 Task: Search one way flight ticket for 4 adults, 2 children, 2 infants in seat and 1 infant on lap in premium economy from Pullman/moscow, Idaho: Pullman-moscow Regional Airport to Gillette: Gillette Campbell County Airport on 5-1-2023. Choice of flights is JetBlue. Number of bags: 1 carry on bag. Price is upto 89000. Outbound departure time preference is 4:45.
Action: Mouse moved to (213, 355)
Screenshot: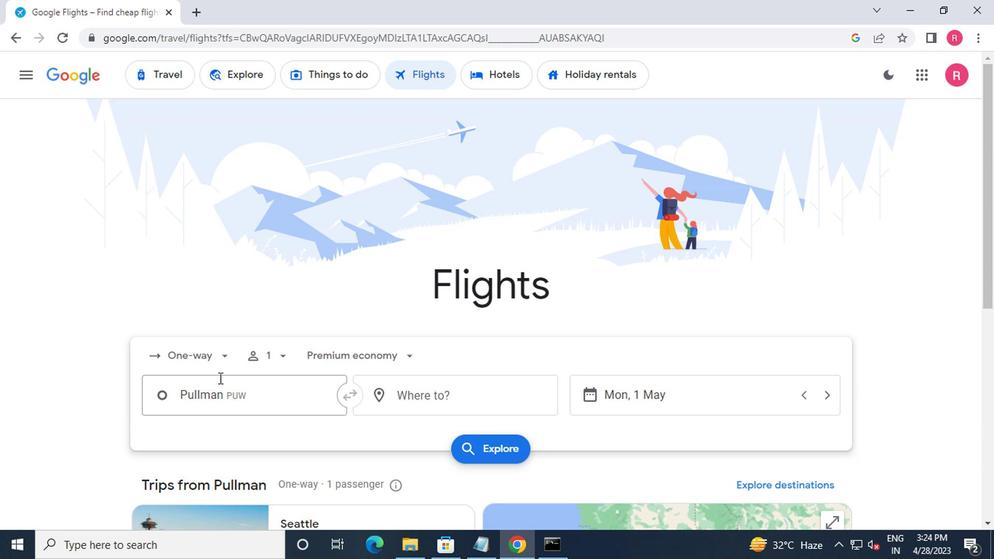 
Action: Mouse pressed left at (213, 355)
Screenshot: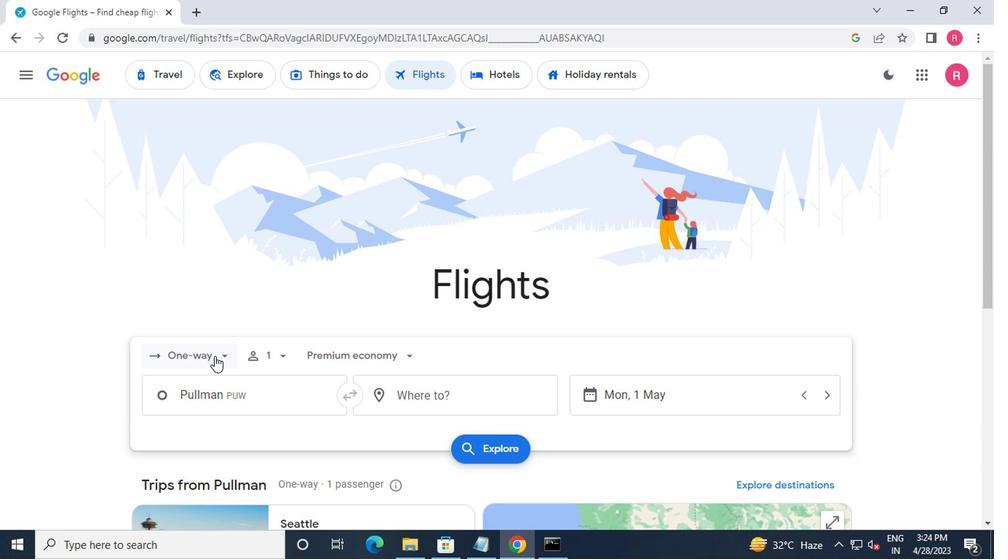 
Action: Mouse moved to (205, 418)
Screenshot: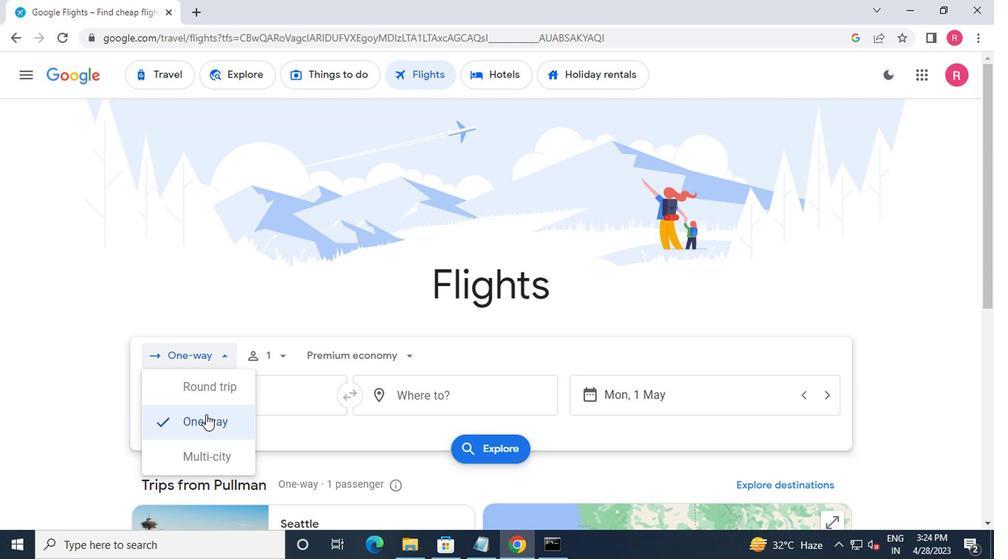 
Action: Mouse pressed left at (205, 418)
Screenshot: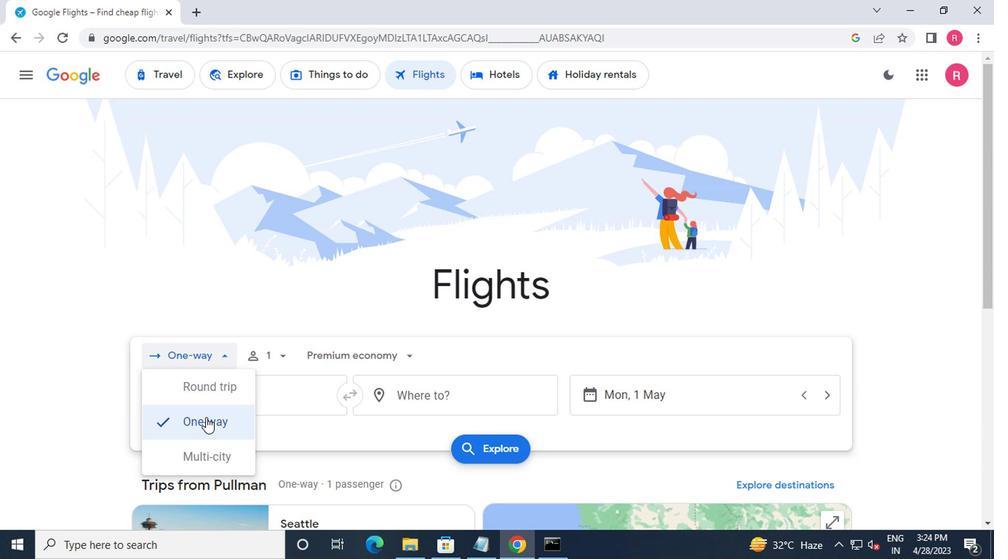 
Action: Mouse moved to (281, 358)
Screenshot: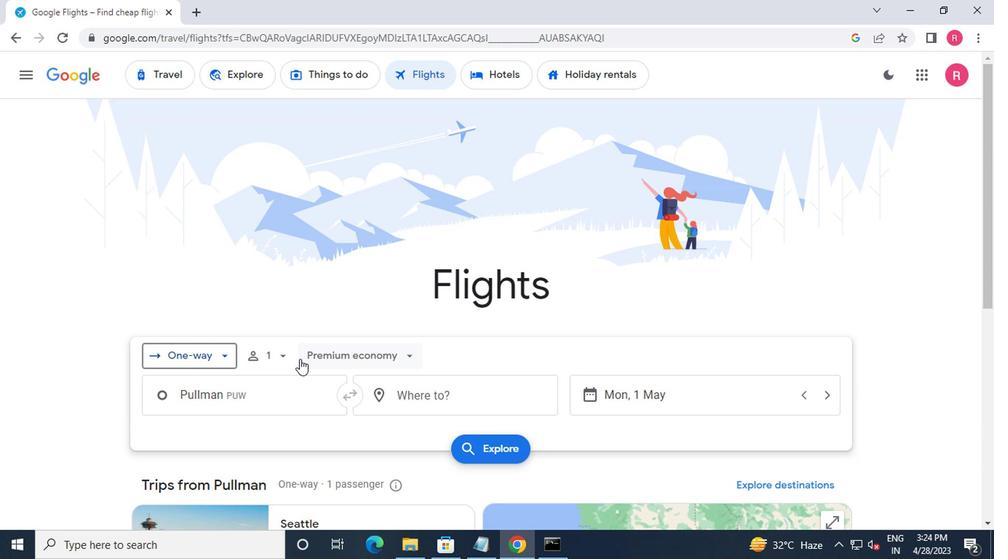 
Action: Mouse pressed left at (281, 358)
Screenshot: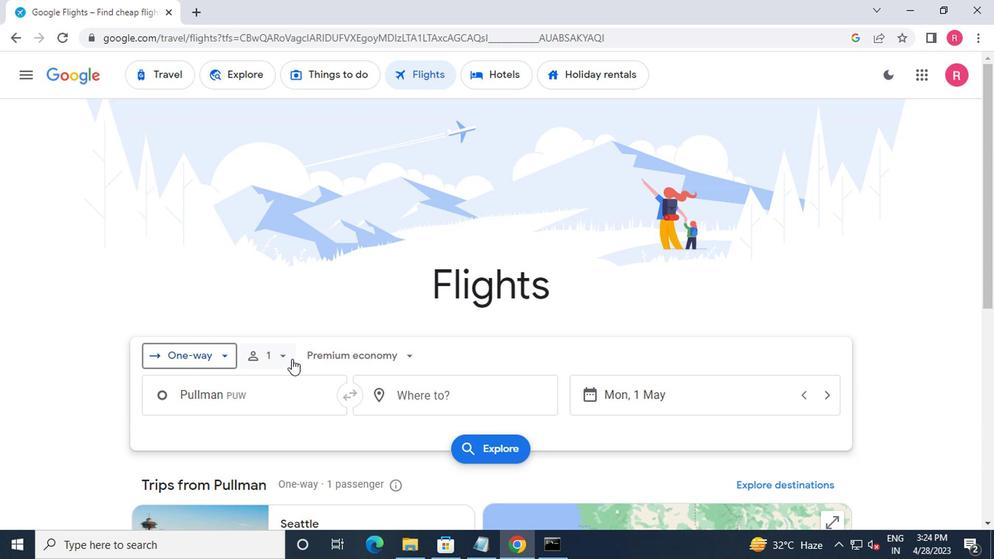 
Action: Mouse moved to (390, 433)
Screenshot: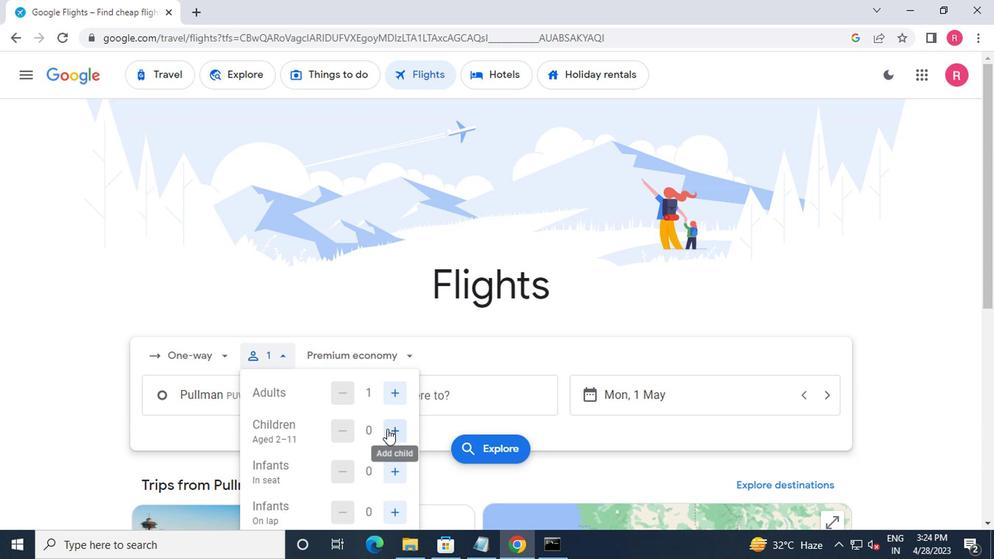 
Action: Mouse pressed left at (390, 433)
Screenshot: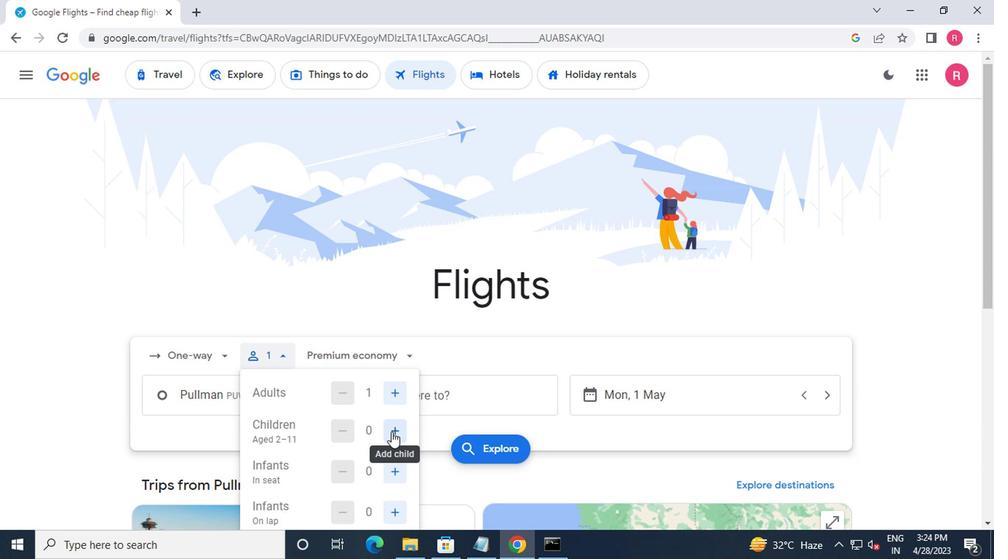 
Action: Mouse pressed left at (390, 433)
Screenshot: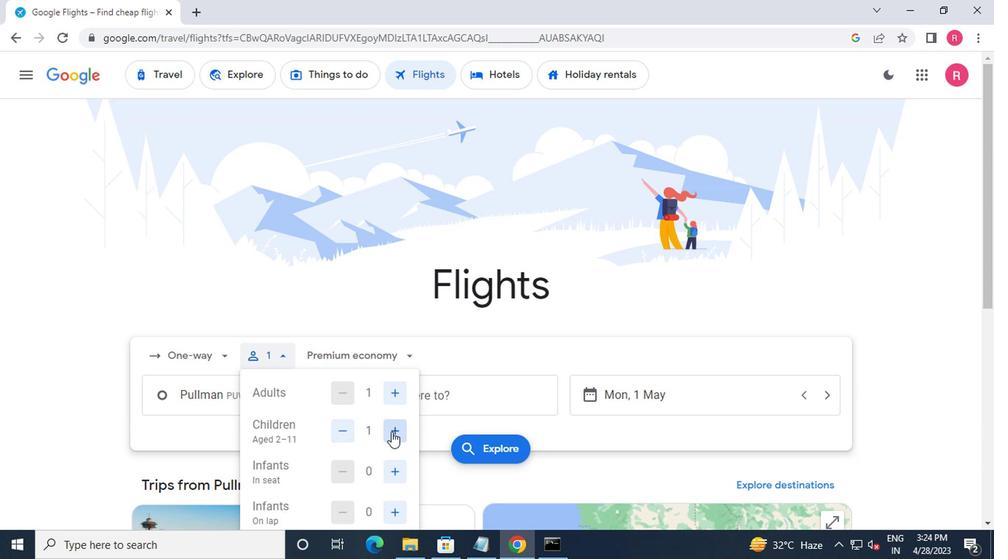 
Action: Mouse pressed left at (390, 433)
Screenshot: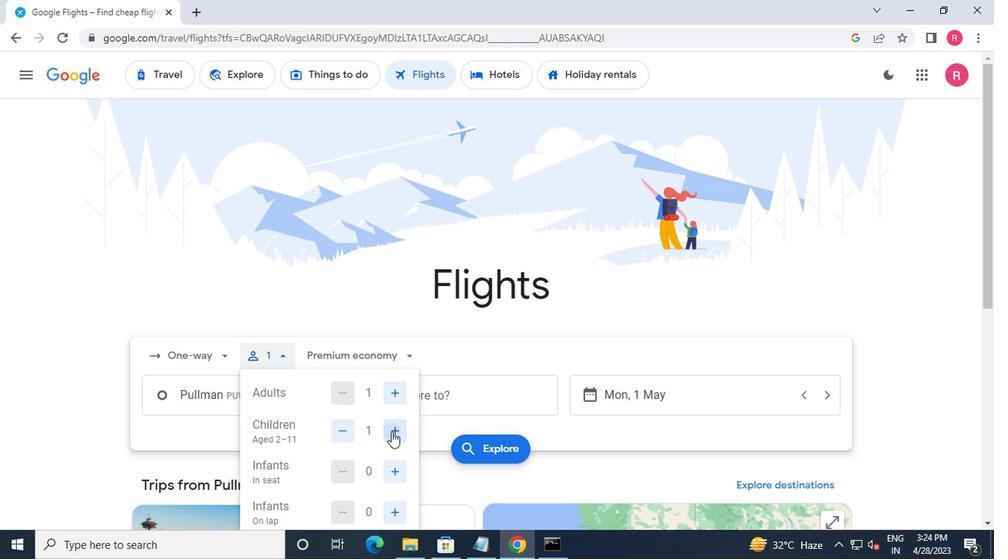
Action: Mouse pressed left at (390, 433)
Screenshot: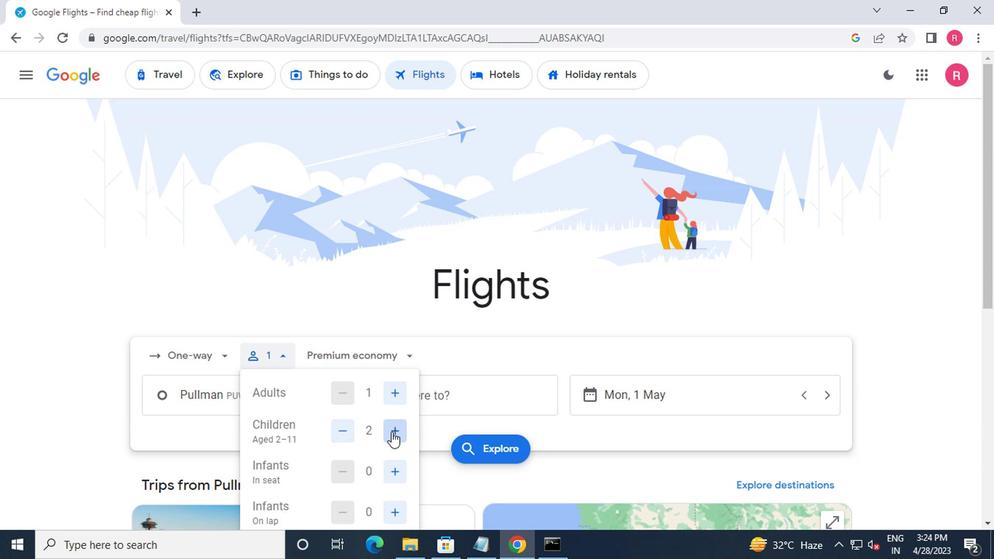 
Action: Mouse pressed left at (390, 433)
Screenshot: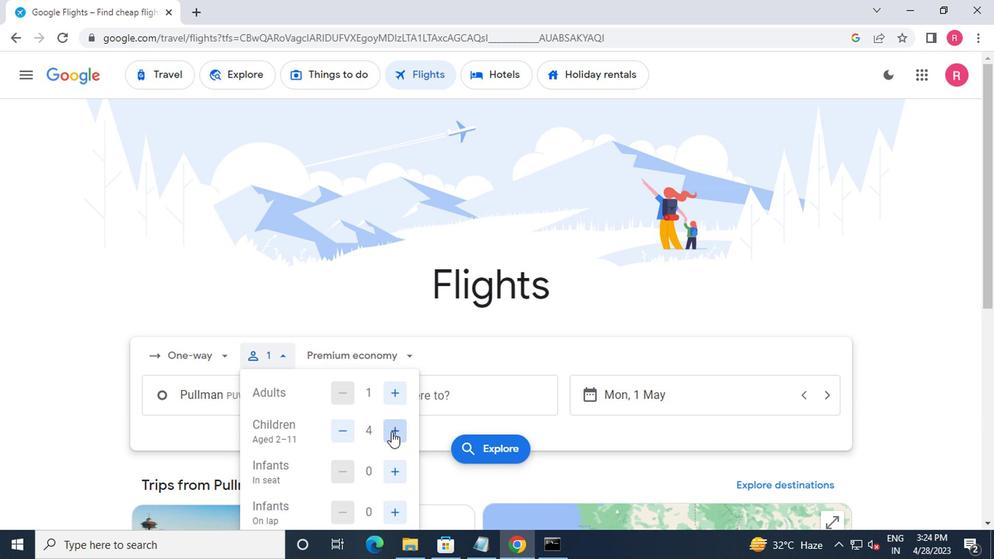 
Action: Mouse pressed left at (390, 433)
Screenshot: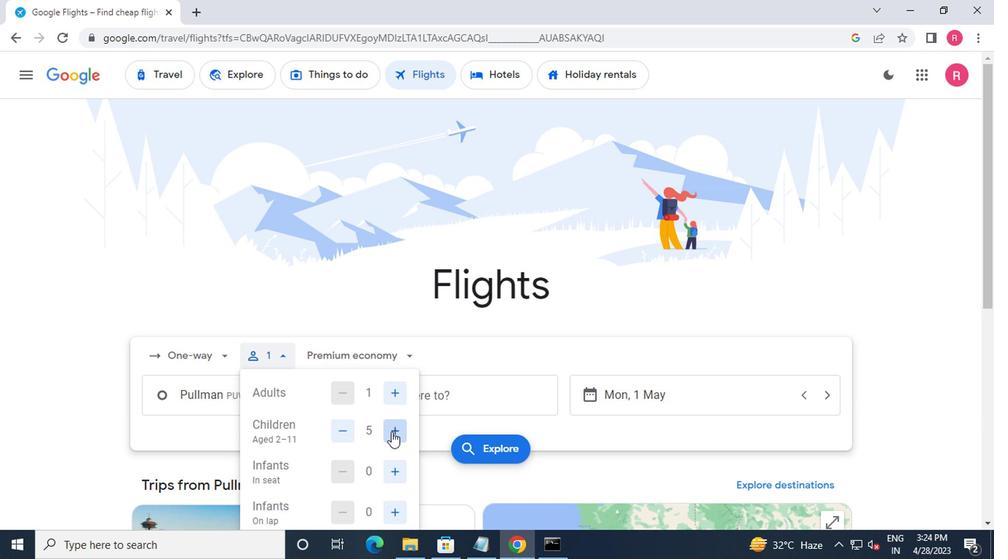 
Action: Mouse moved to (394, 471)
Screenshot: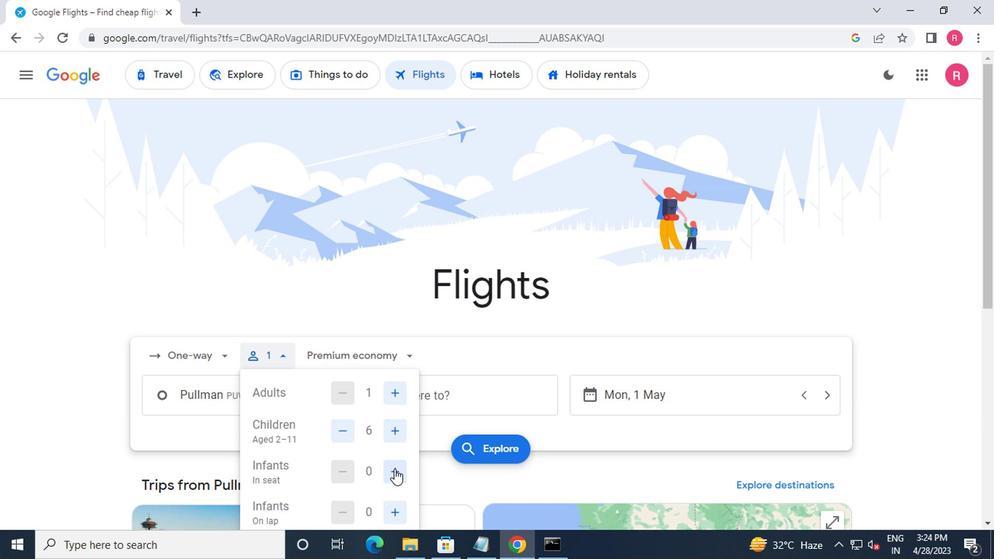 
Action: Mouse pressed left at (394, 471)
Screenshot: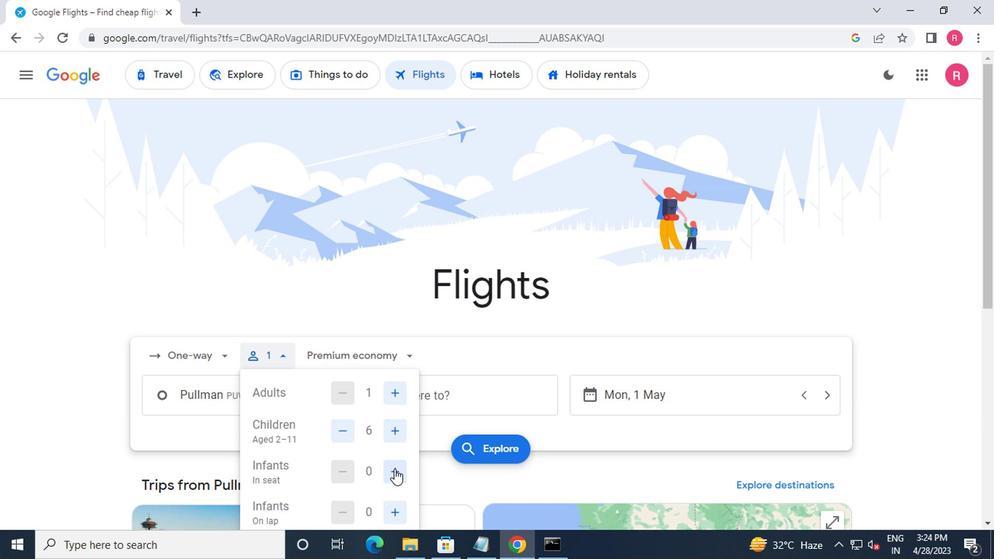 
Action: Mouse moved to (386, 514)
Screenshot: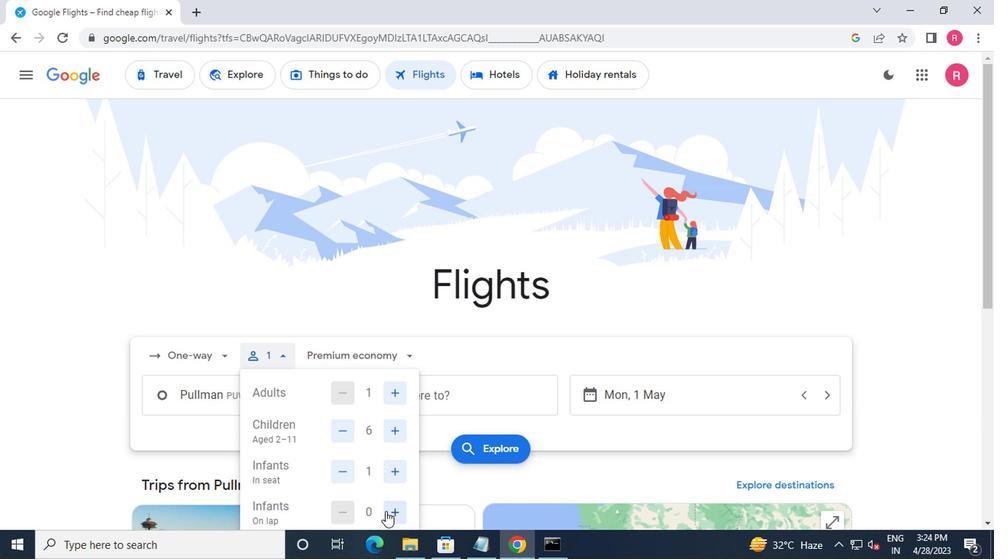 
Action: Mouse pressed left at (386, 514)
Screenshot: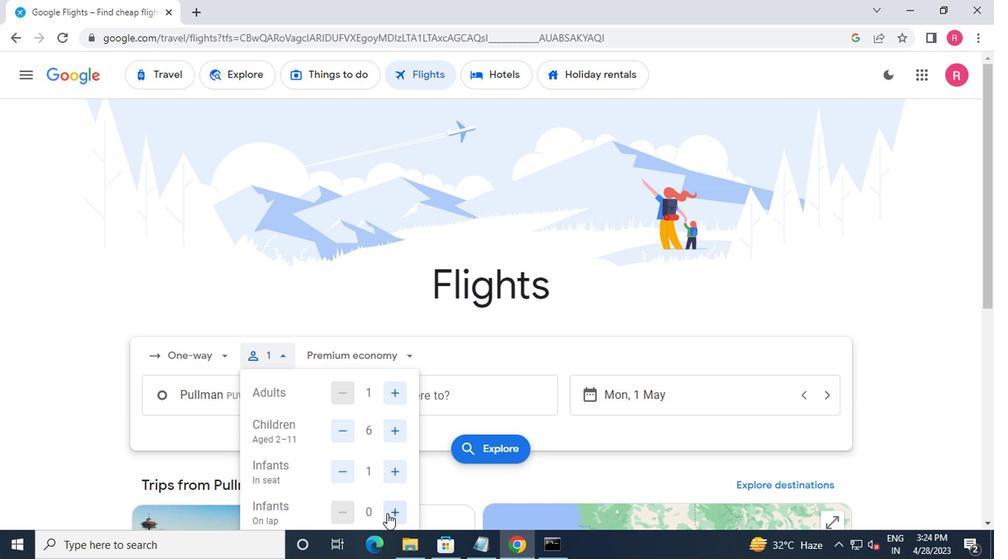 
Action: Mouse moved to (355, 361)
Screenshot: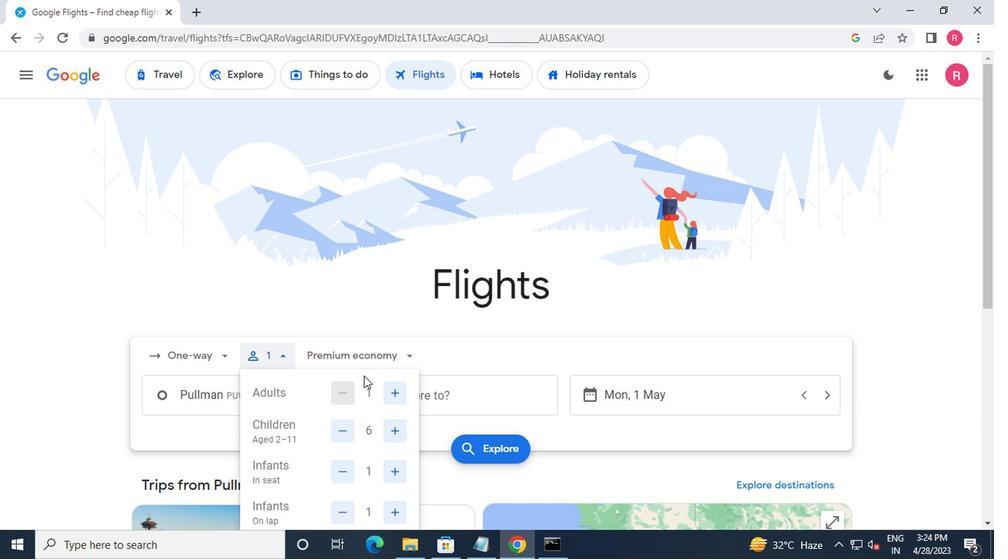 
Action: Mouse pressed left at (355, 361)
Screenshot: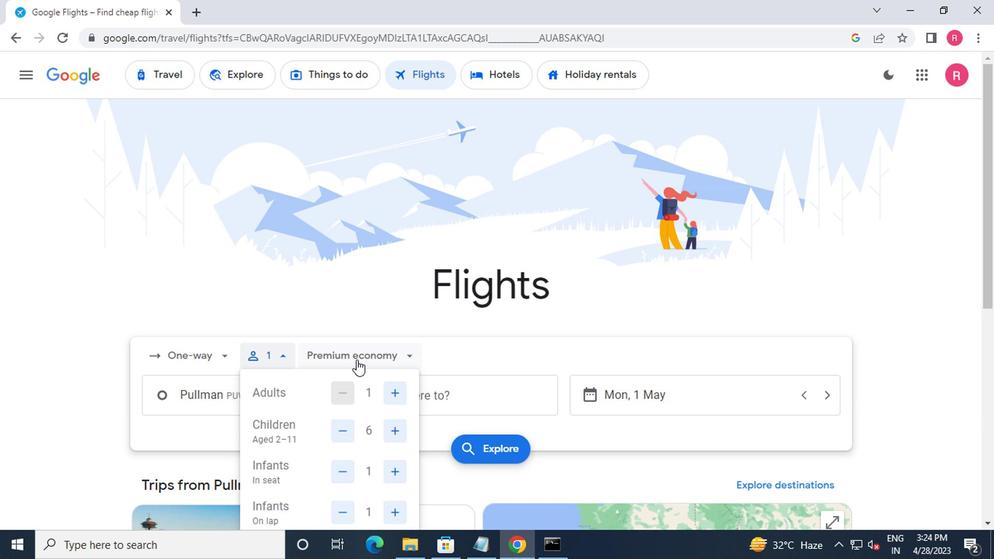 
Action: Mouse moved to (384, 458)
Screenshot: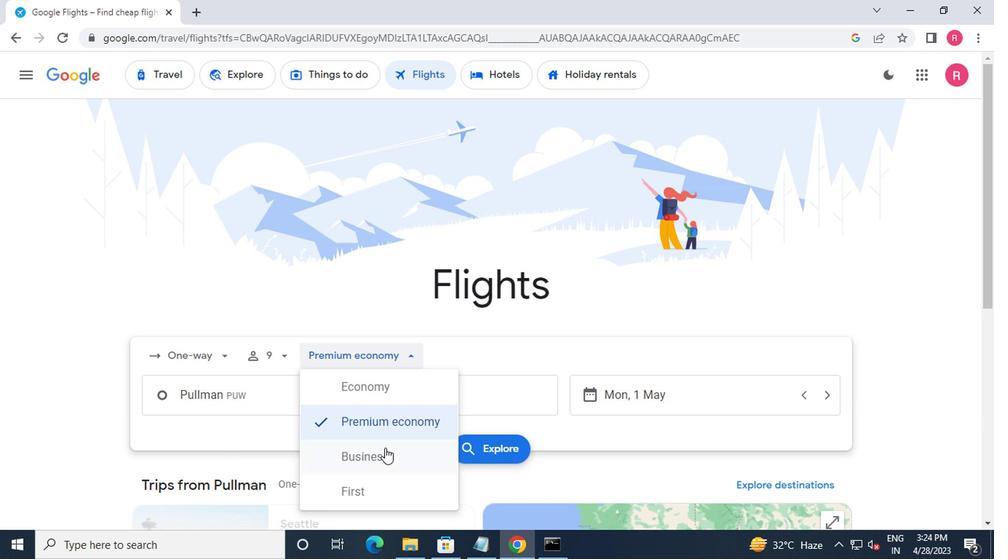 
Action: Mouse pressed left at (384, 458)
Screenshot: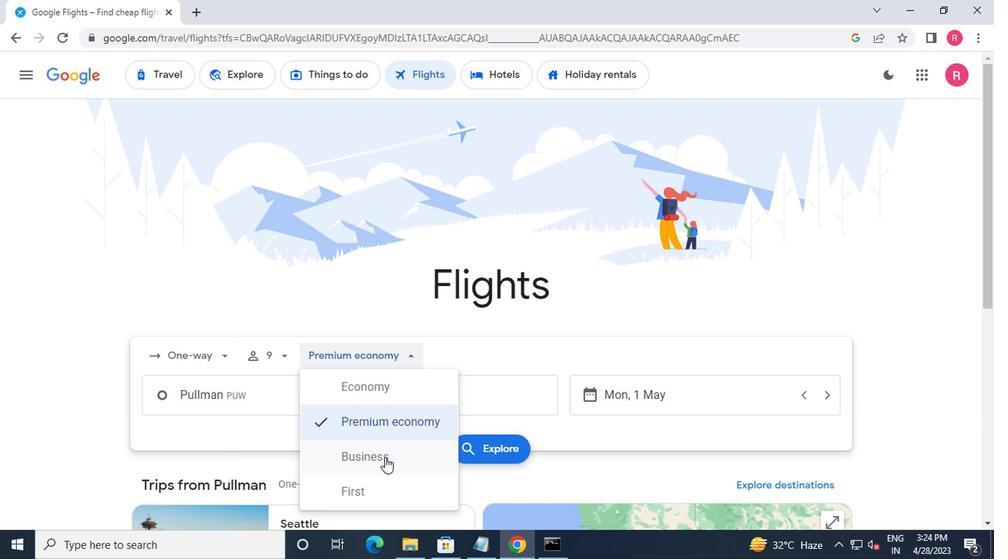 
Action: Mouse moved to (294, 403)
Screenshot: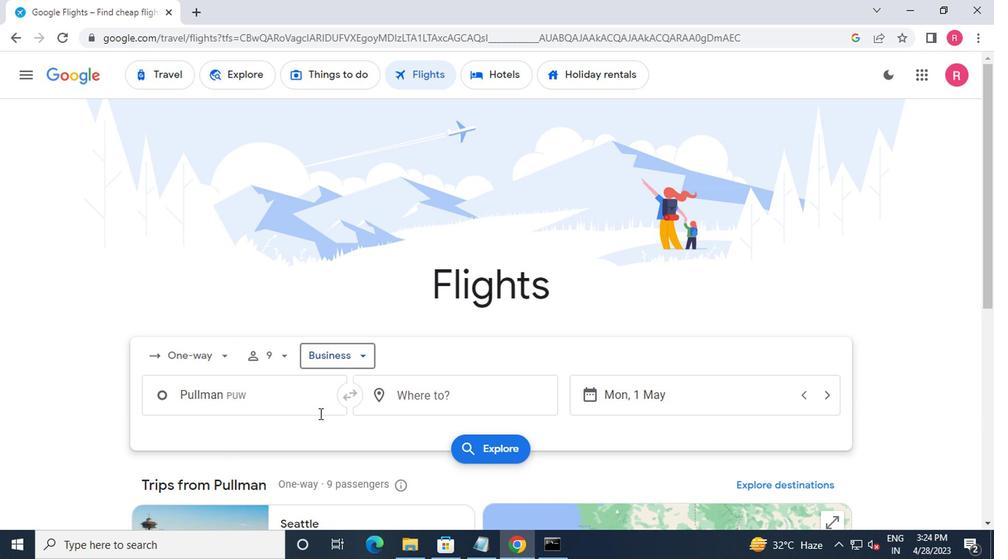 
Action: Mouse pressed left at (294, 403)
Screenshot: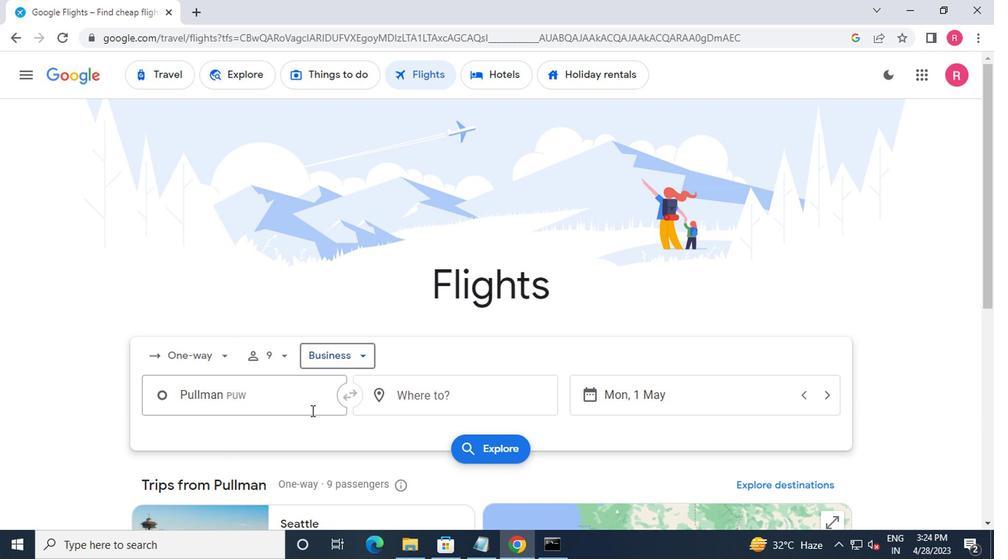 
Action: Key pressed <Key.shift_r>King<Key.space>c<Key.backspace><Key.shift><Key.shift><Key.shift><Key.shift><Key.shift><Key.shift><Key.shift><Key.shift><Key.shift><Key.shift><Key.shift><Key.shift><Key.shift><Key.shift><Key.shift><Key.shift><Key.shift><Key.shift>COUNTRY<Key.backspace>
Screenshot: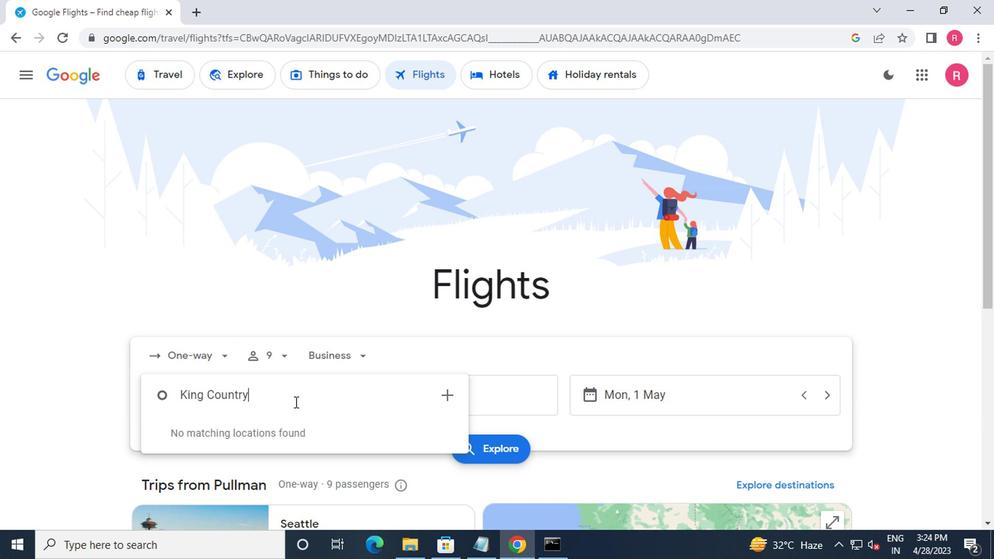 
Action: Mouse moved to (223, 428)
Screenshot: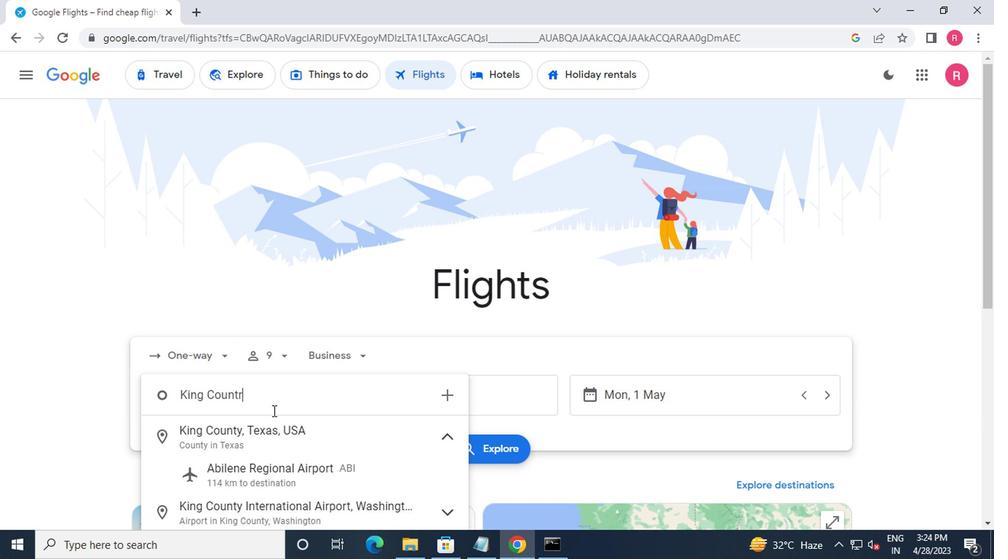 
Action: Mouse pressed left at (223, 428)
Screenshot: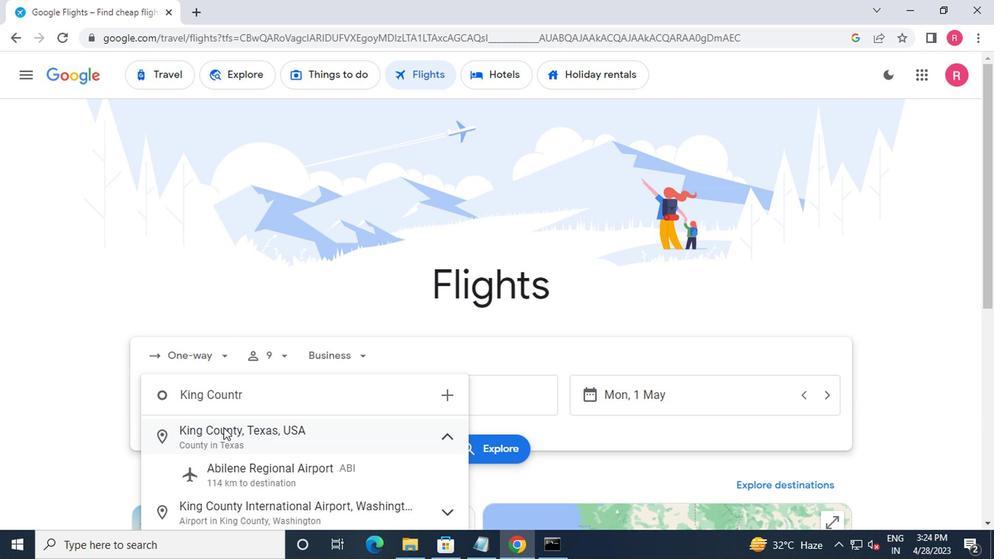 
Action: Mouse moved to (394, 400)
Screenshot: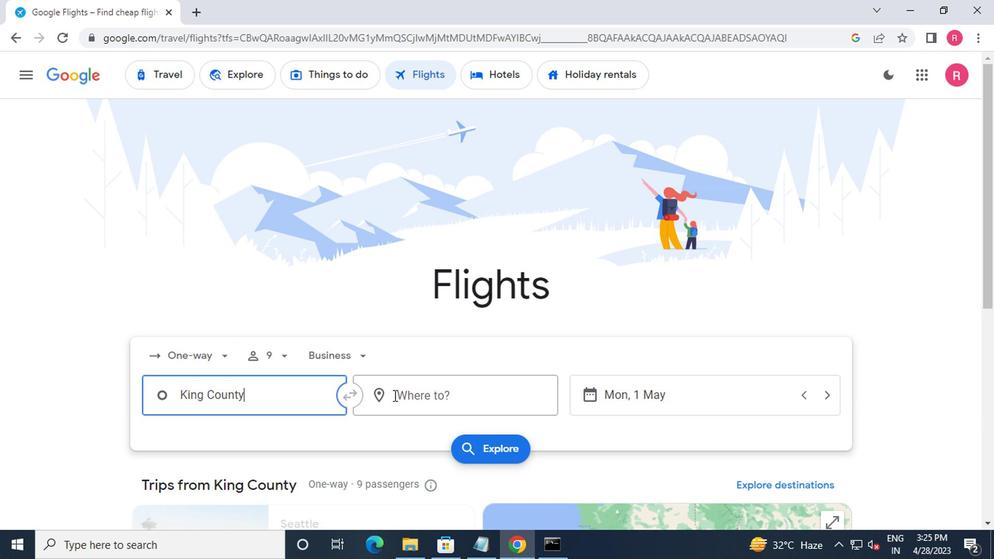 
Action: Mouse pressed left at (394, 400)
Screenshot: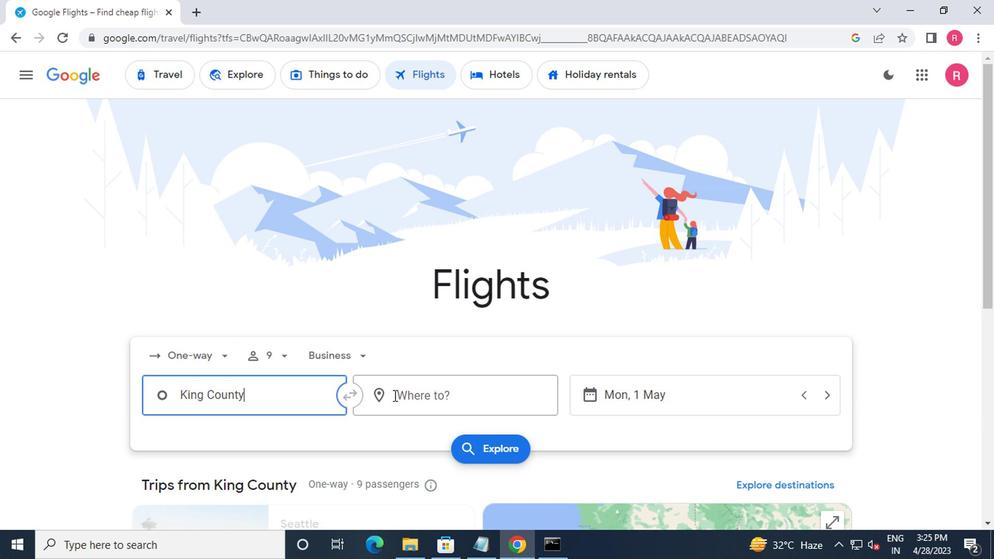 
Action: Mouse moved to (451, 475)
Screenshot: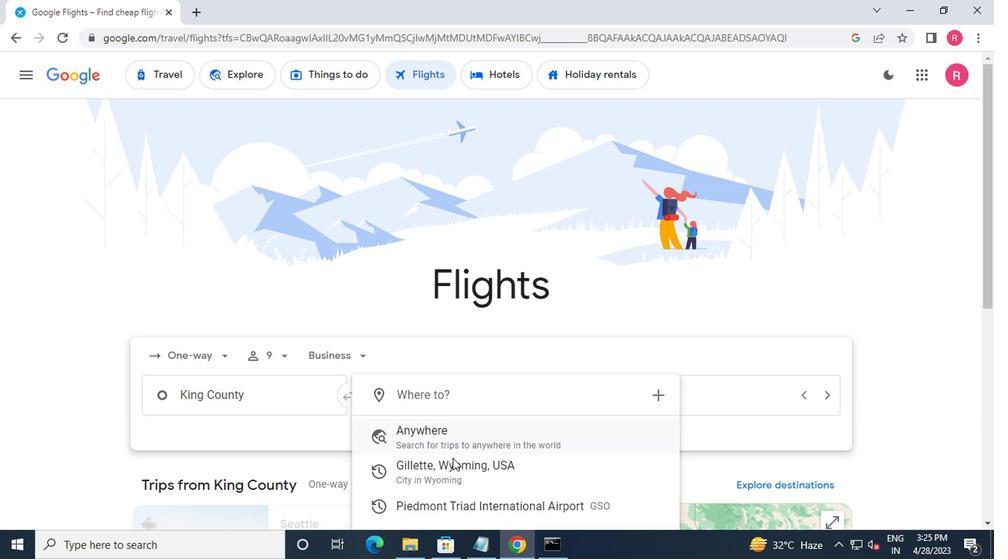 
Action: Mouse scrolled (451, 474) with delta (0, -1)
Screenshot: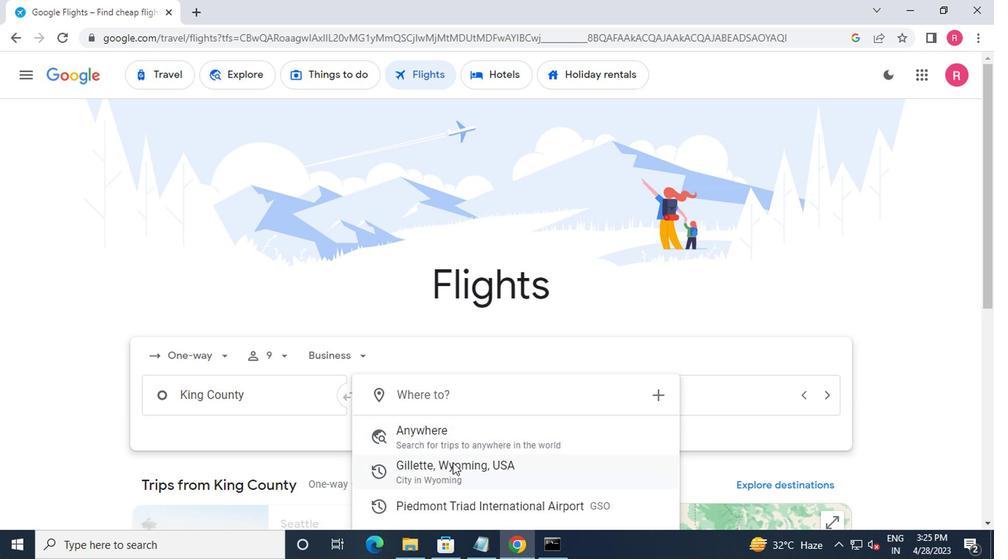 
Action: Mouse moved to (442, 467)
Screenshot: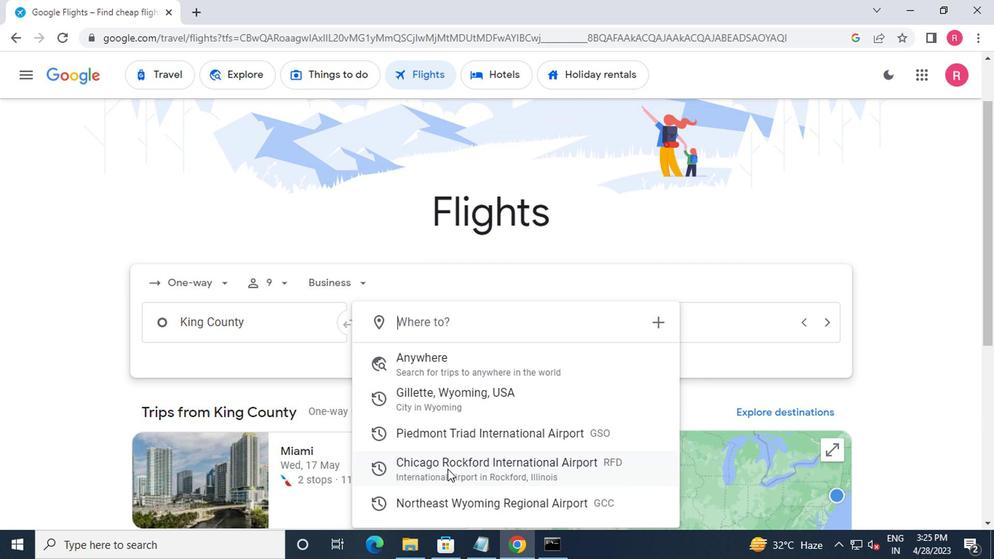 
Action: Mouse pressed left at (442, 467)
Screenshot: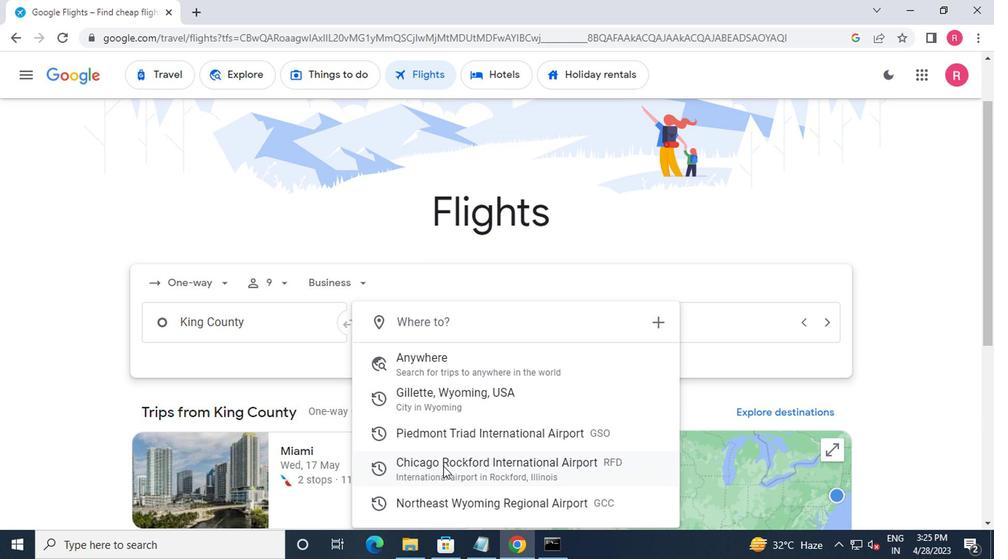 
Action: Mouse moved to (695, 338)
Screenshot: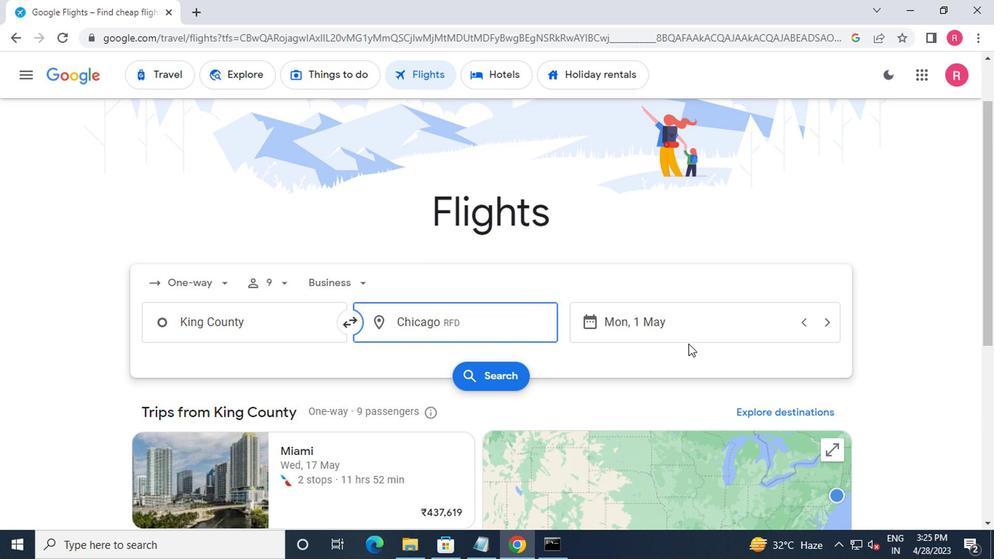 
Action: Mouse pressed left at (695, 338)
Screenshot: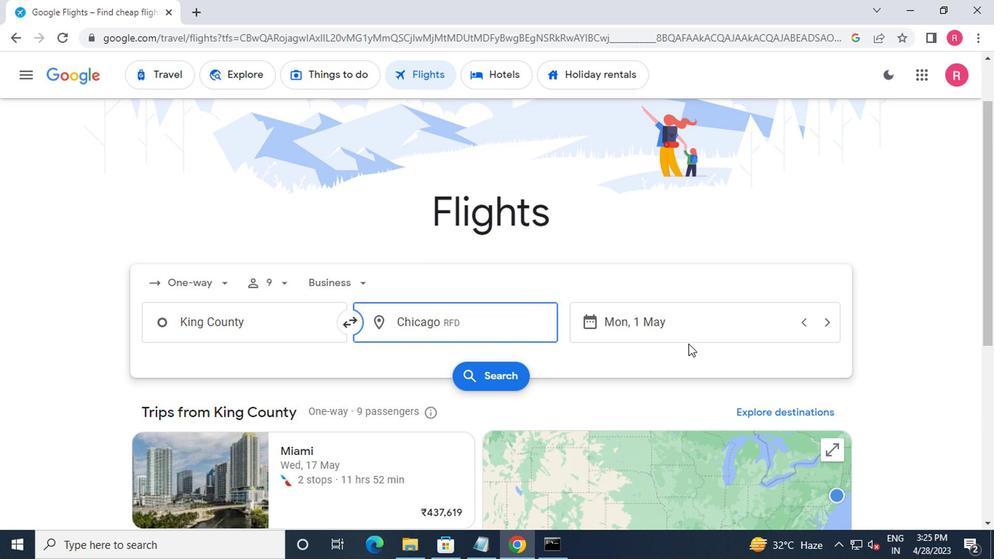 
Action: Mouse moved to (641, 272)
Screenshot: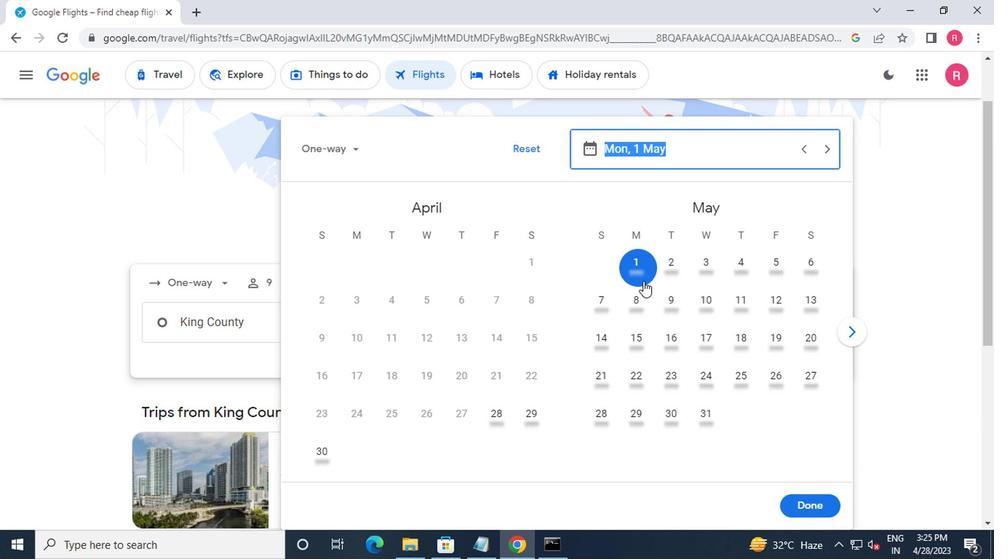 
Action: Mouse pressed left at (641, 272)
Screenshot: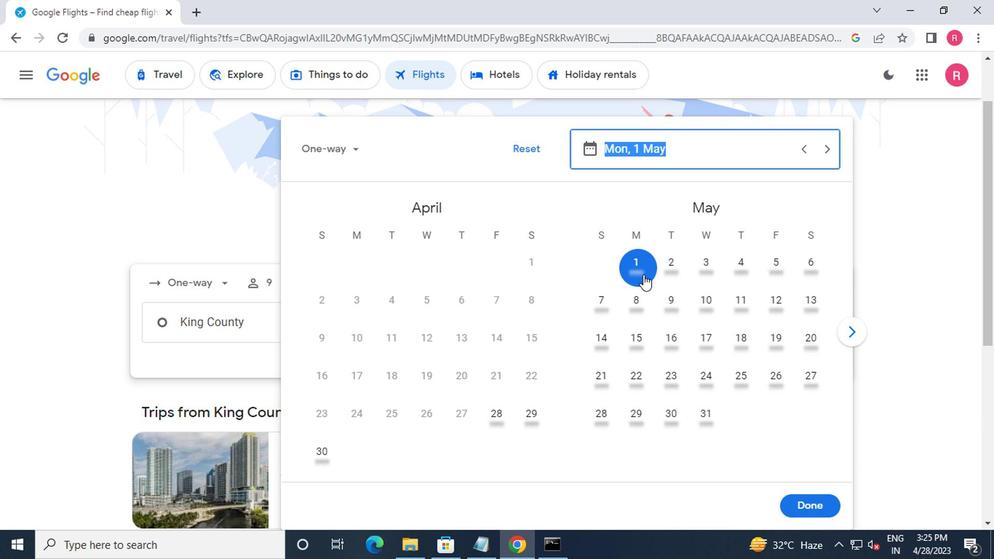 
Action: Mouse moved to (792, 502)
Screenshot: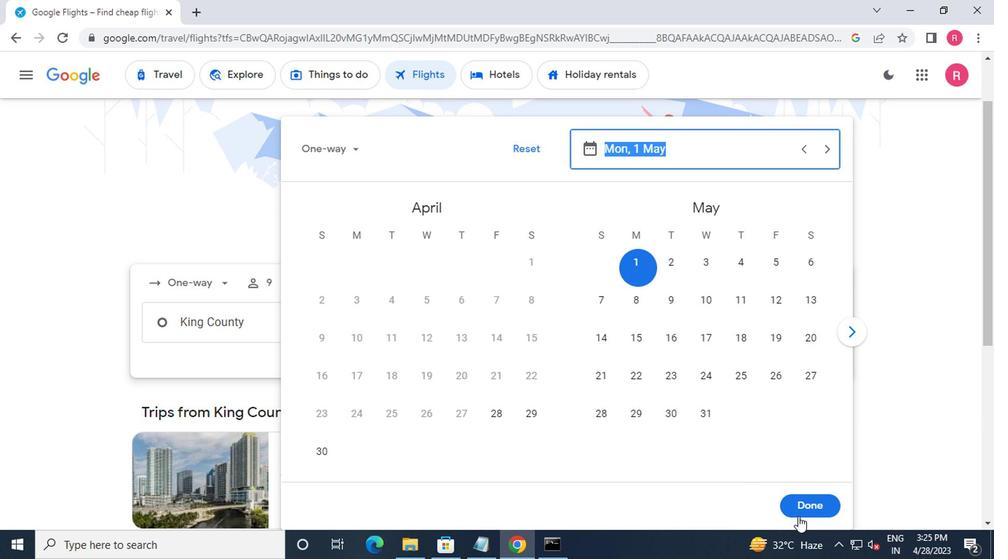 
Action: Mouse pressed left at (792, 502)
Screenshot: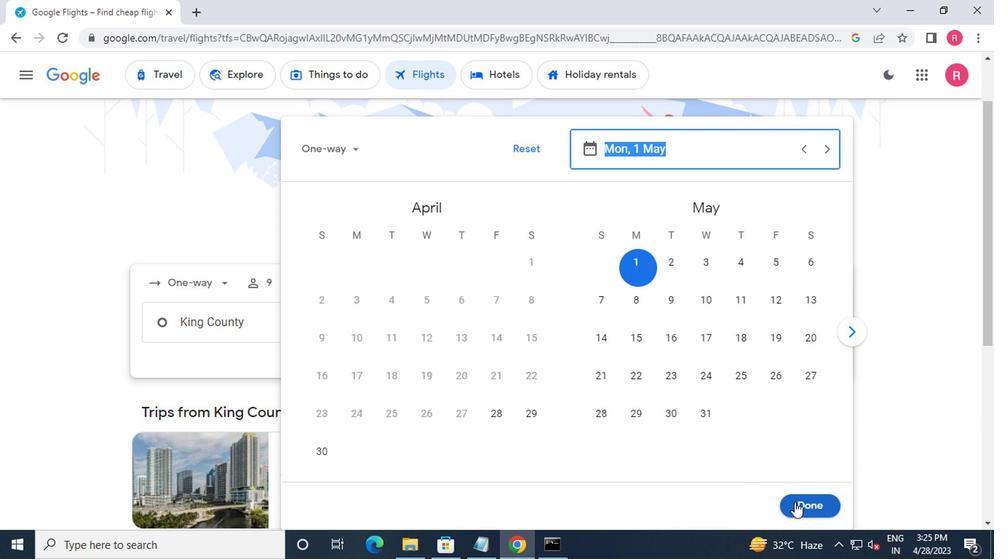 
Action: Mouse moved to (483, 384)
Screenshot: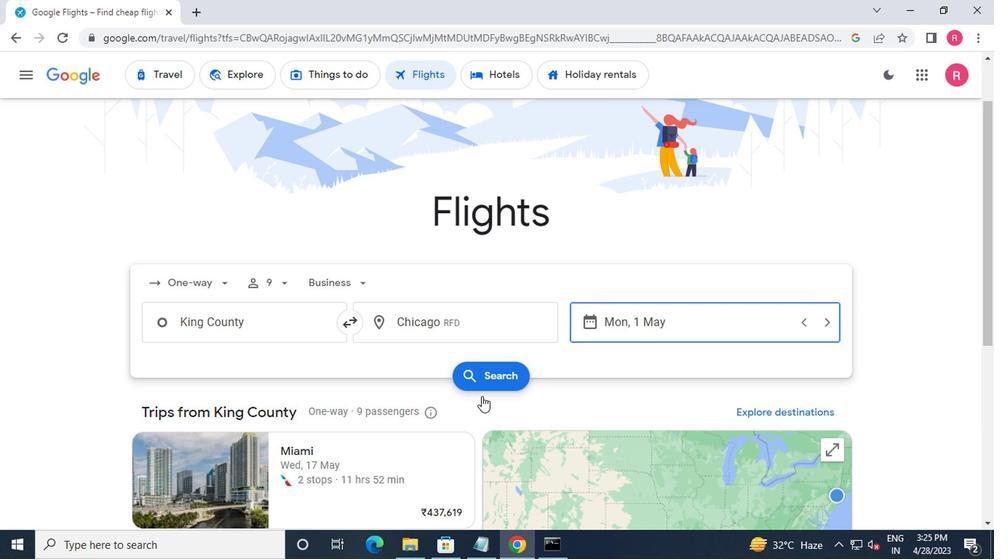 
Action: Mouse pressed left at (483, 384)
Screenshot: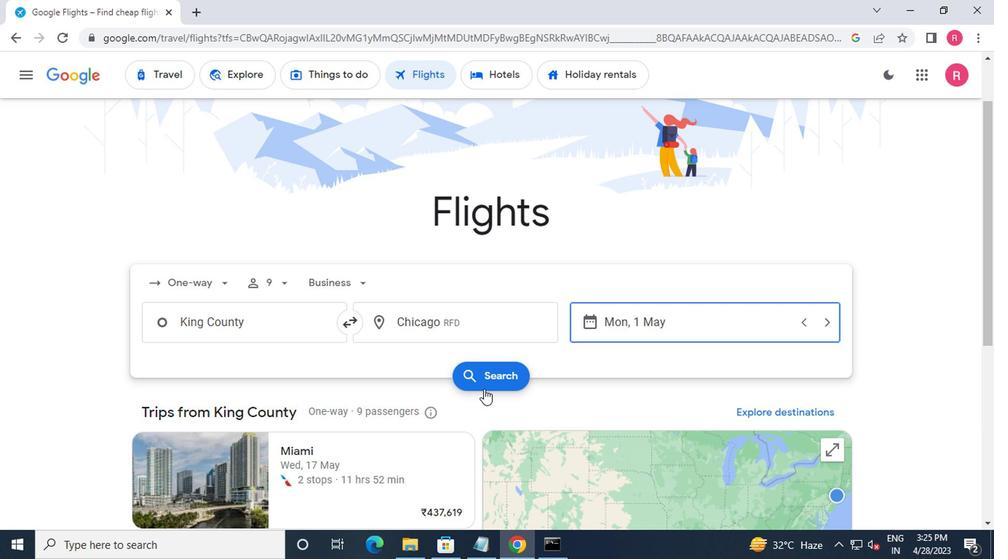 
Action: Mouse moved to (163, 219)
Screenshot: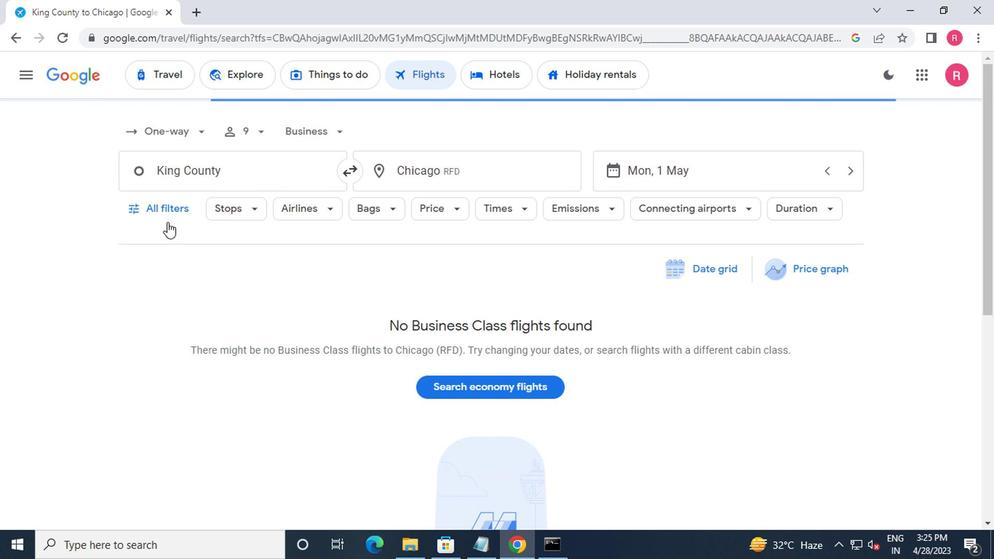 
Action: Mouse pressed left at (163, 219)
Screenshot: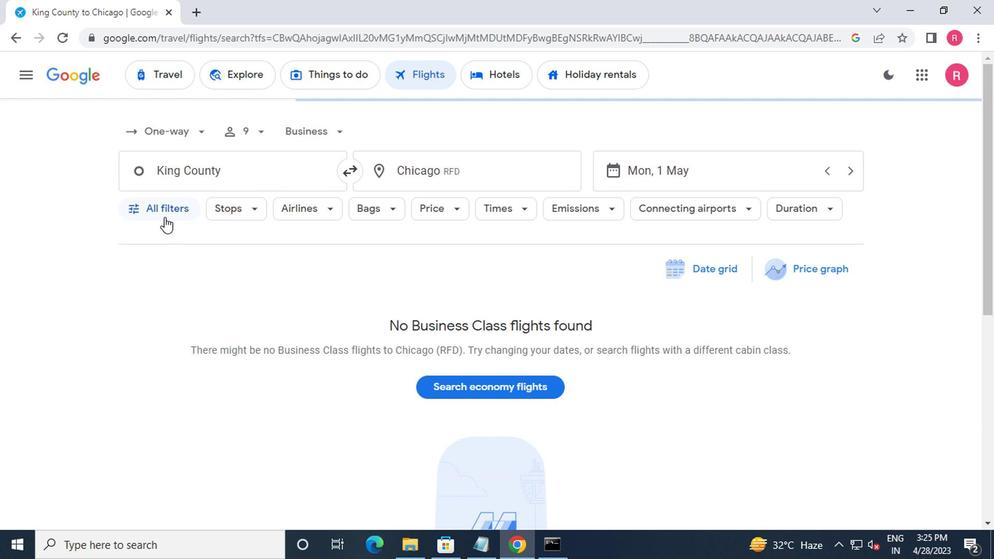
Action: Mouse moved to (208, 340)
Screenshot: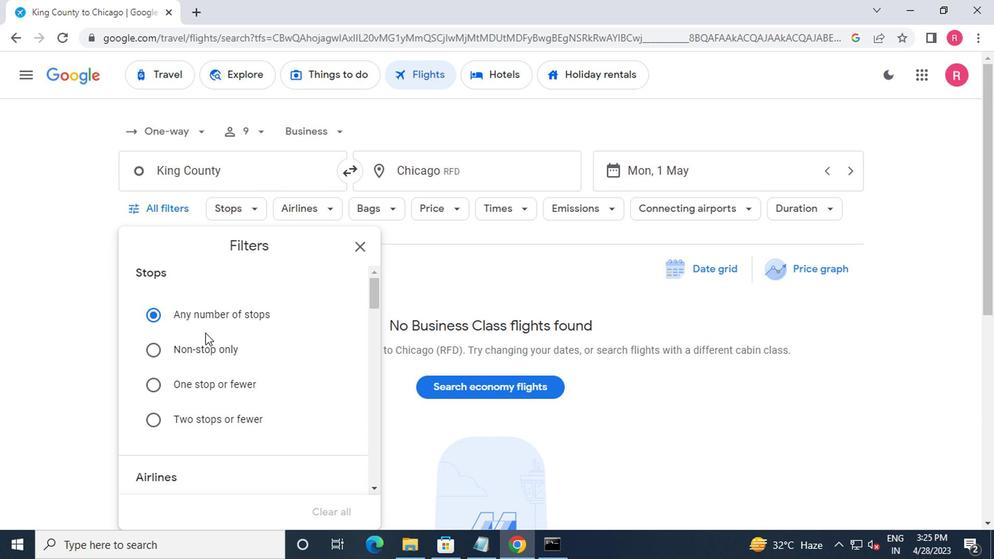 
Action: Mouse scrolled (208, 340) with delta (0, 0)
Screenshot: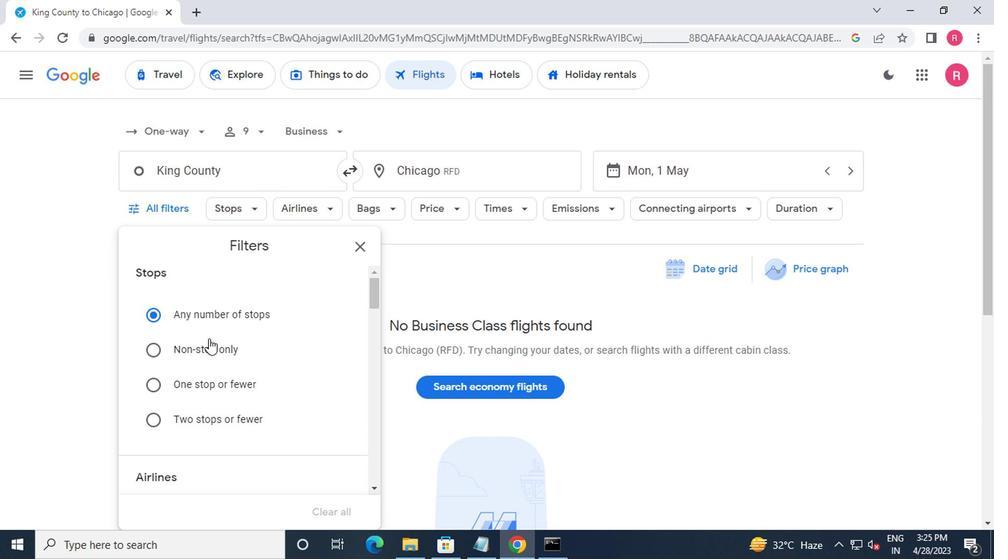 
Action: Mouse moved to (208, 340)
Screenshot: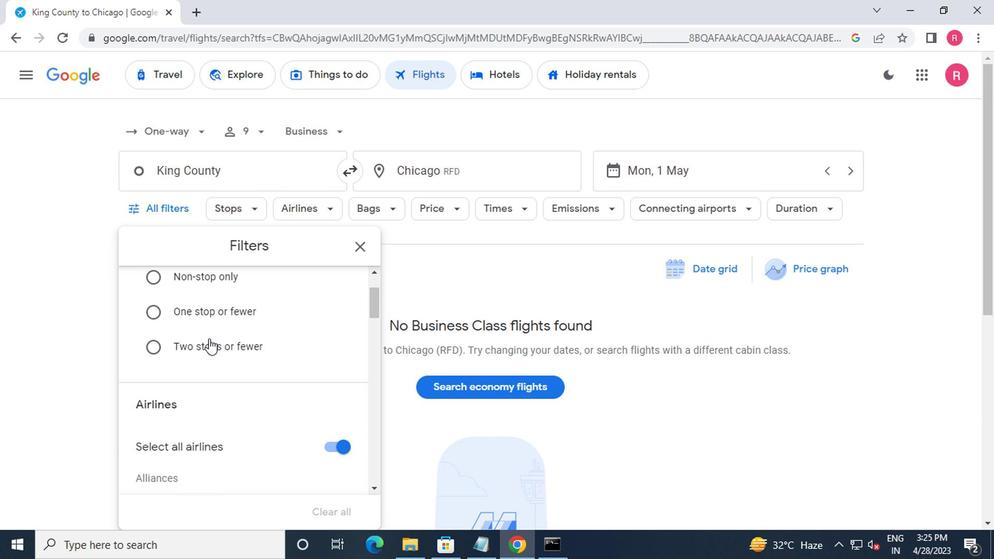 
Action: Mouse scrolled (208, 340) with delta (0, 0)
Screenshot: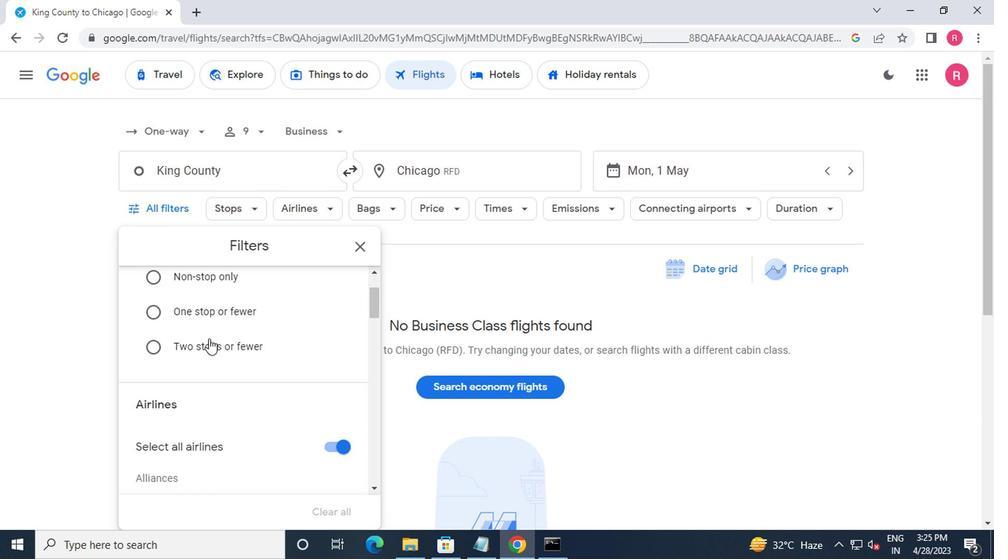 
Action: Mouse scrolled (208, 340) with delta (0, 0)
Screenshot: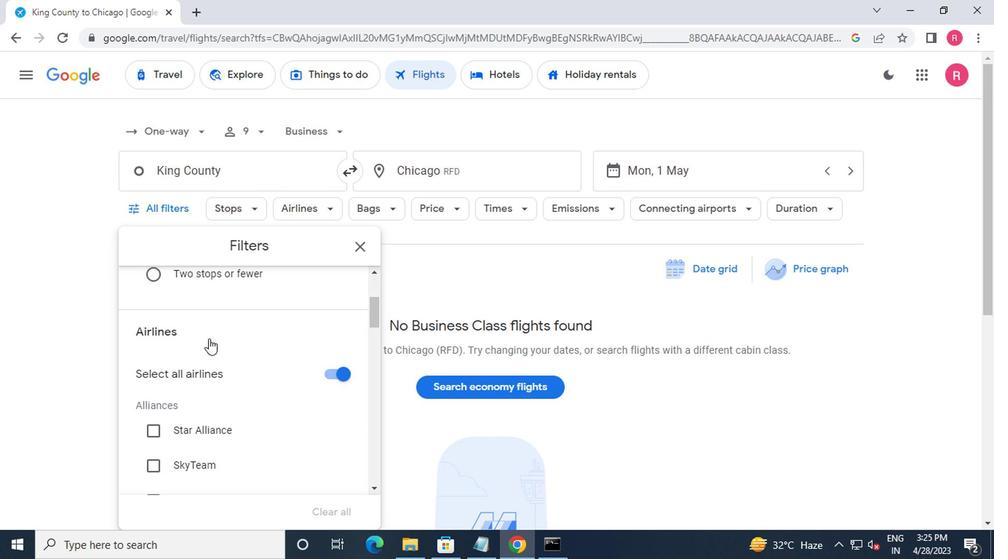 
Action: Mouse scrolled (208, 340) with delta (0, 0)
Screenshot: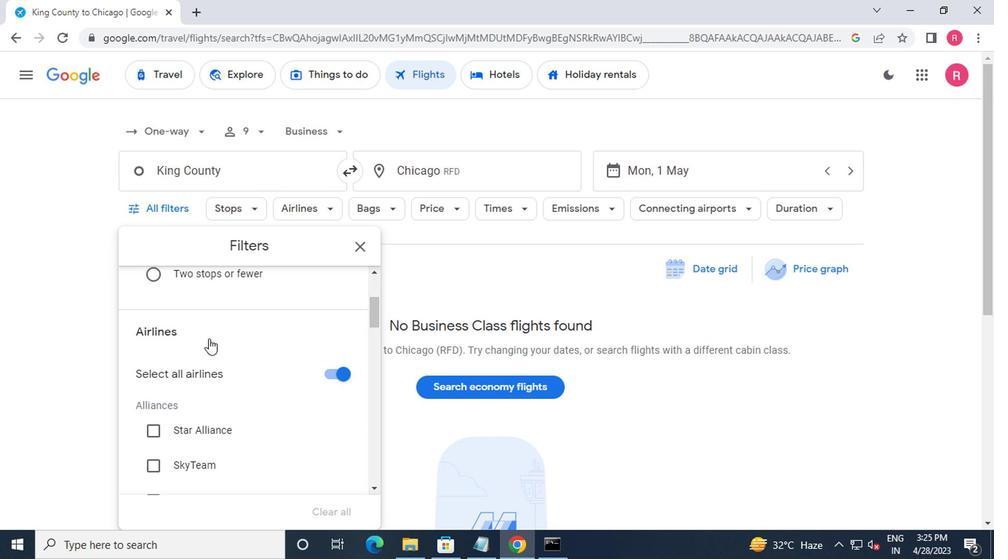
Action: Mouse scrolled (208, 340) with delta (0, 0)
Screenshot: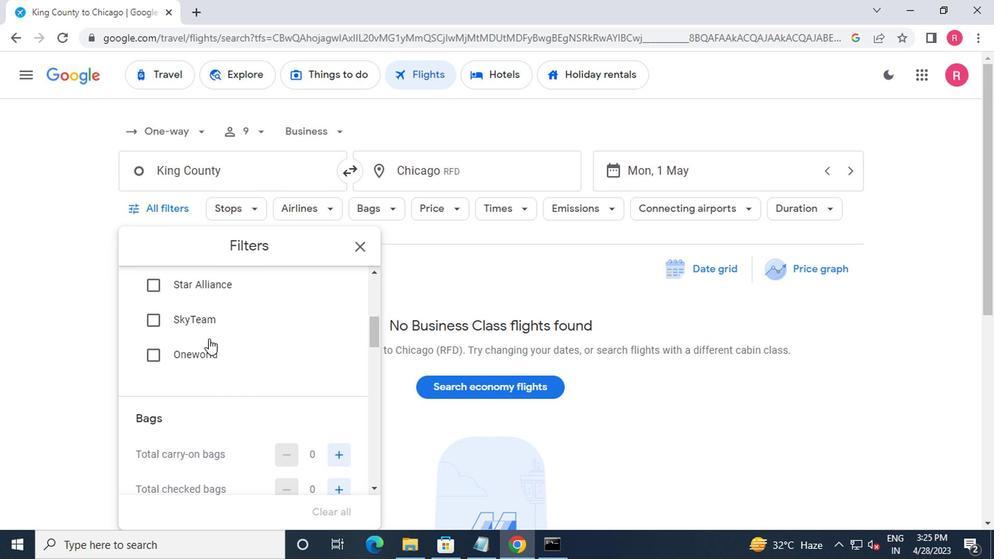 
Action: Mouse moved to (339, 389)
Screenshot: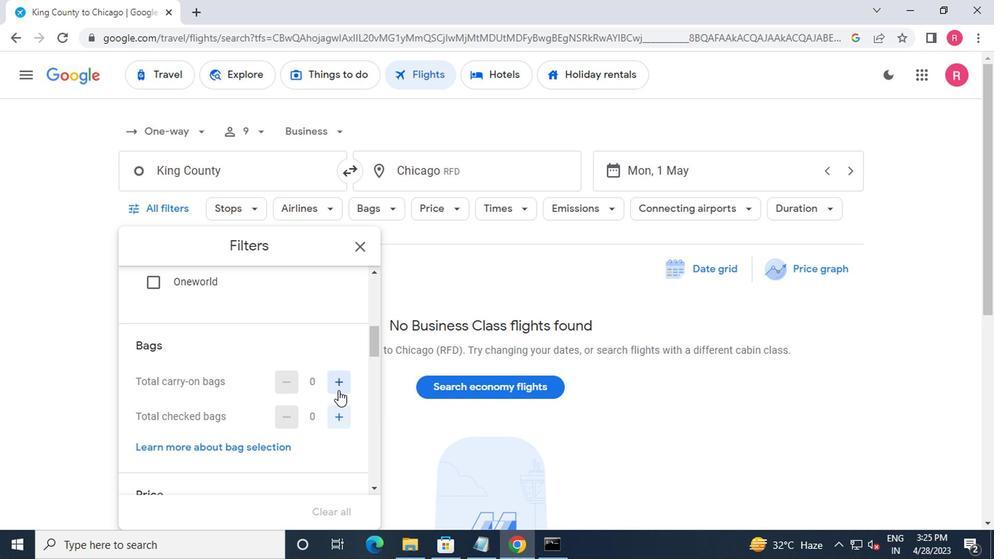 
Action: Mouse pressed left at (339, 389)
Screenshot: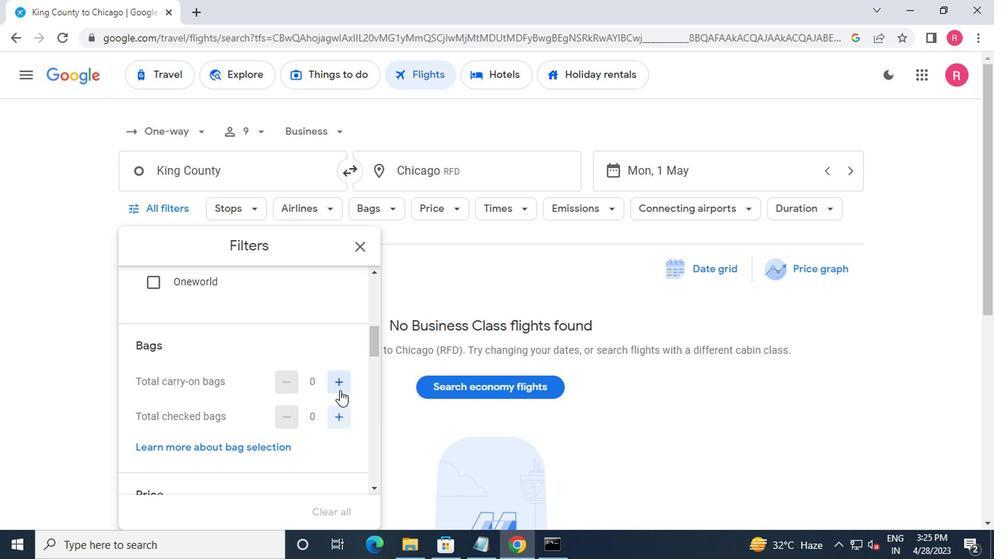 
Action: Mouse moved to (263, 406)
Screenshot: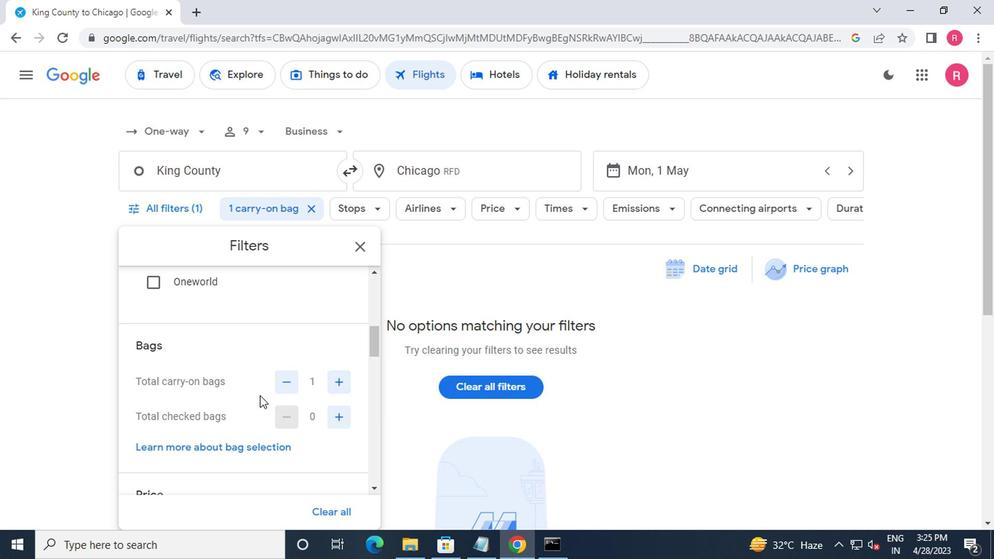 
Action: Mouse scrolled (263, 405) with delta (0, 0)
Screenshot: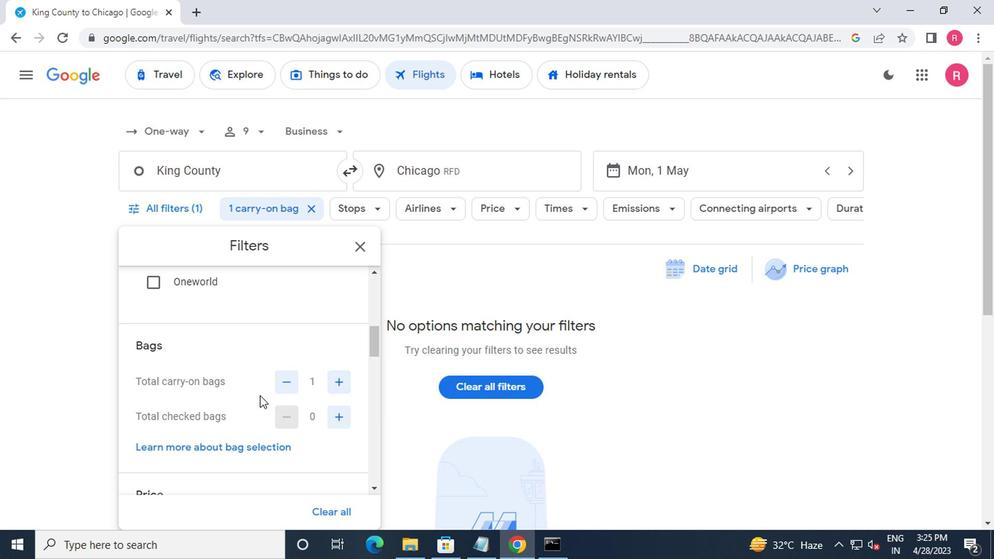 
Action: Mouse moved to (263, 407)
Screenshot: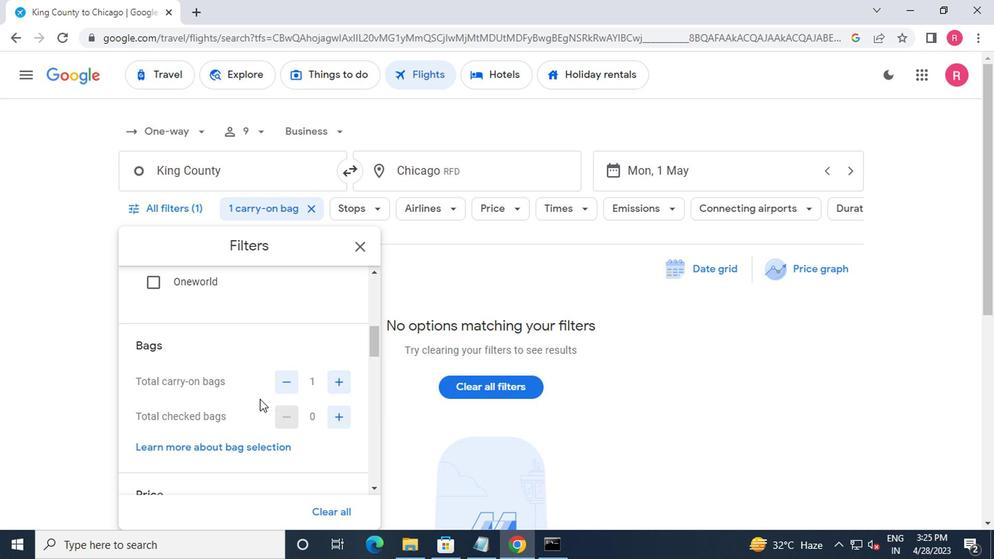 
Action: Mouse scrolled (263, 406) with delta (0, -1)
Screenshot: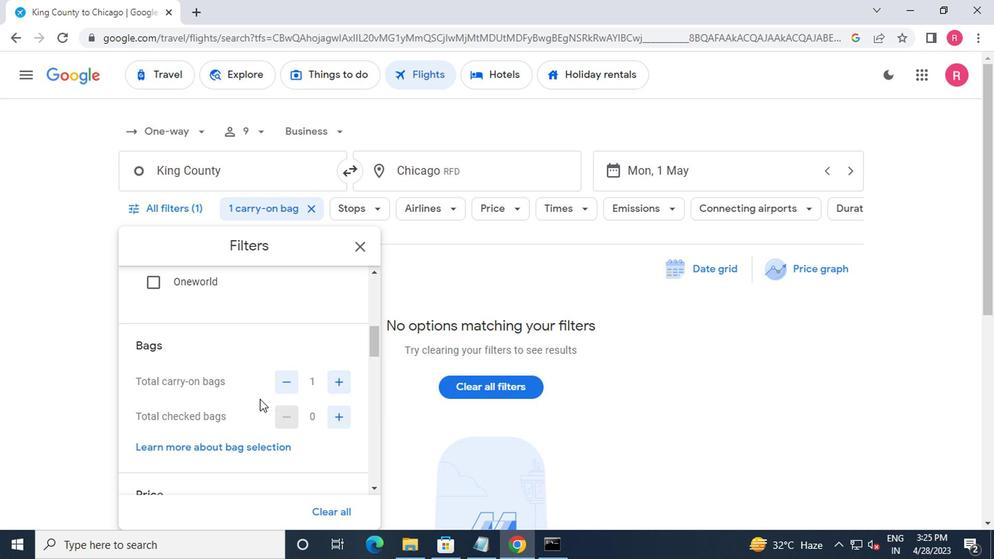 
Action: Mouse scrolled (263, 406) with delta (0, -1)
Screenshot: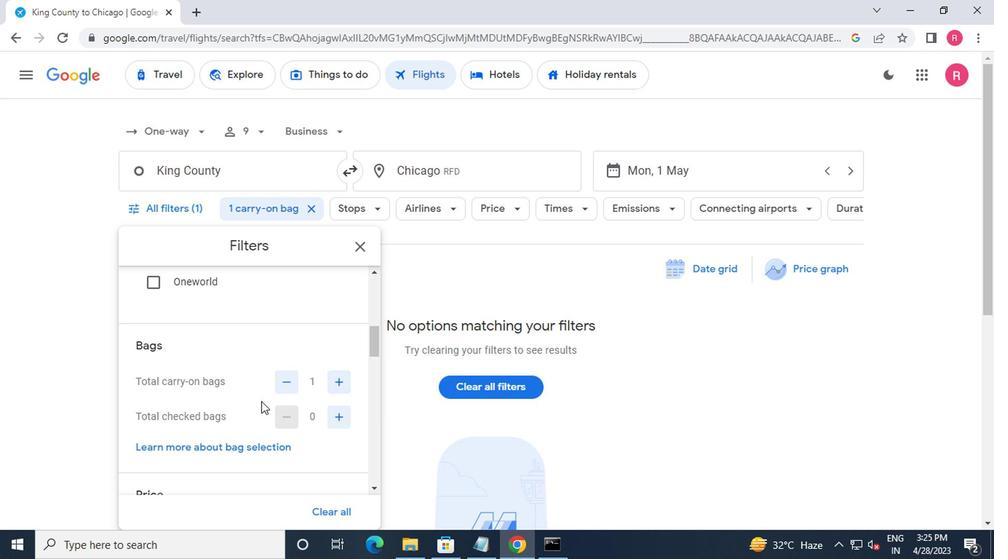 
Action: Mouse moved to (332, 344)
Screenshot: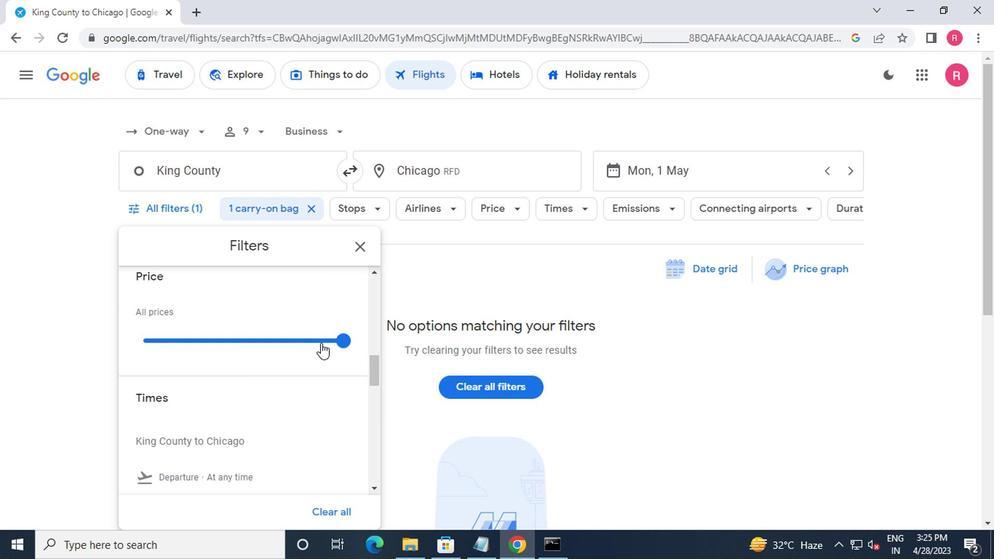 
Action: Mouse pressed left at (332, 344)
Screenshot: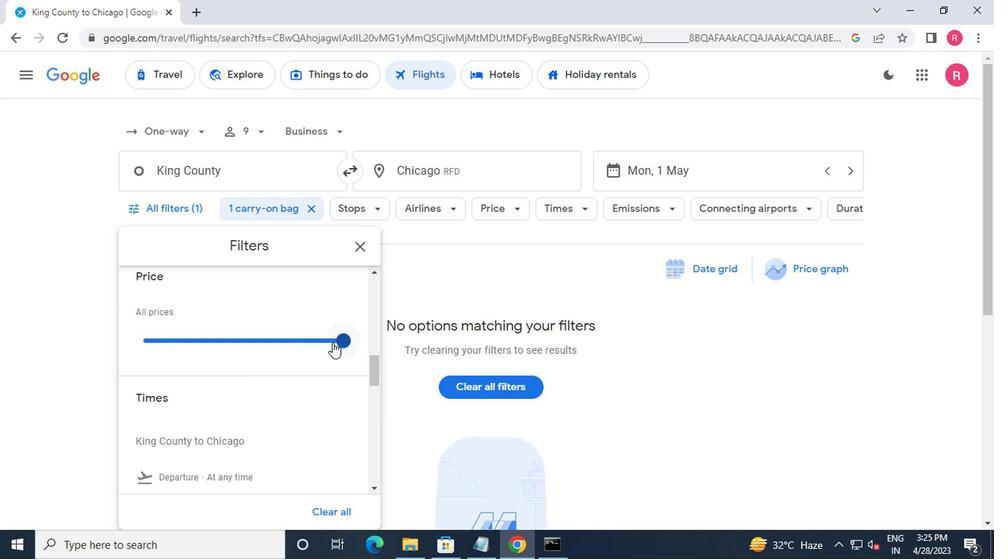 
Action: Mouse moved to (343, 344)
Screenshot: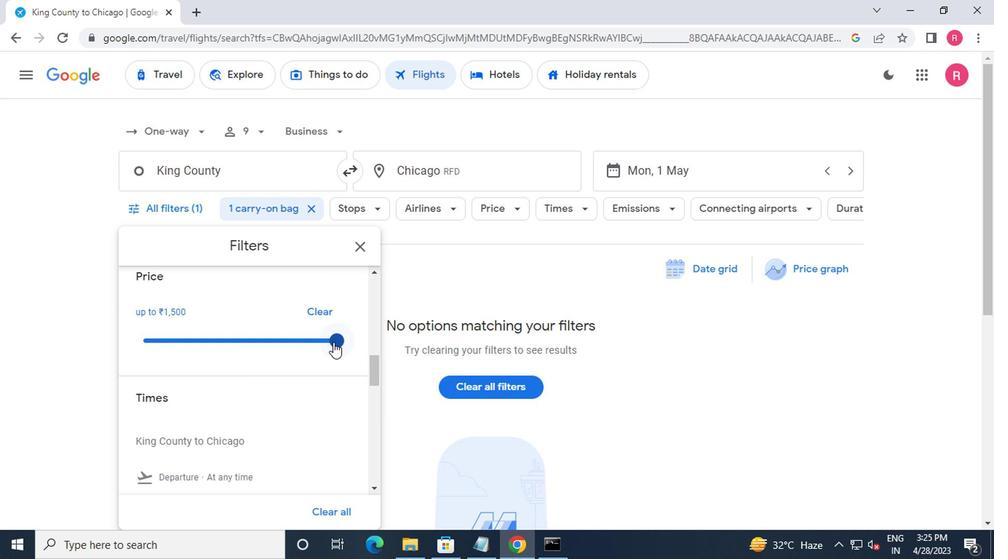 
Action: Mouse pressed left at (343, 344)
Screenshot: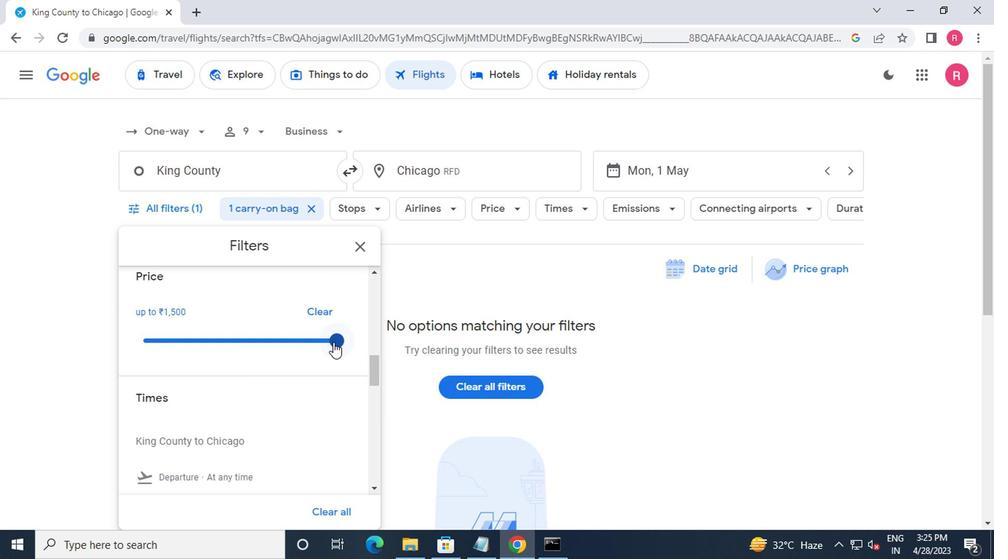 
Action: Mouse moved to (268, 373)
Screenshot: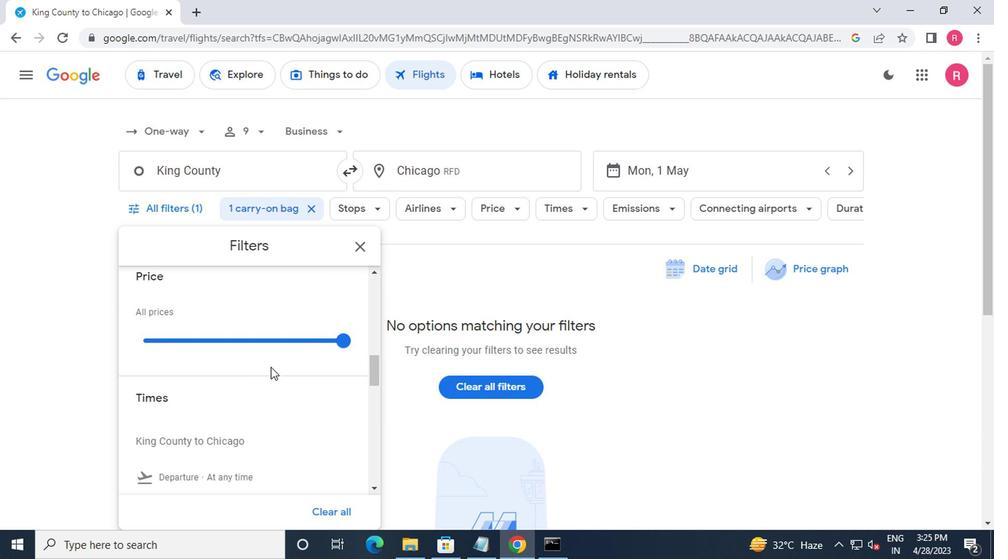 
Action: Mouse scrolled (268, 372) with delta (0, 0)
Screenshot: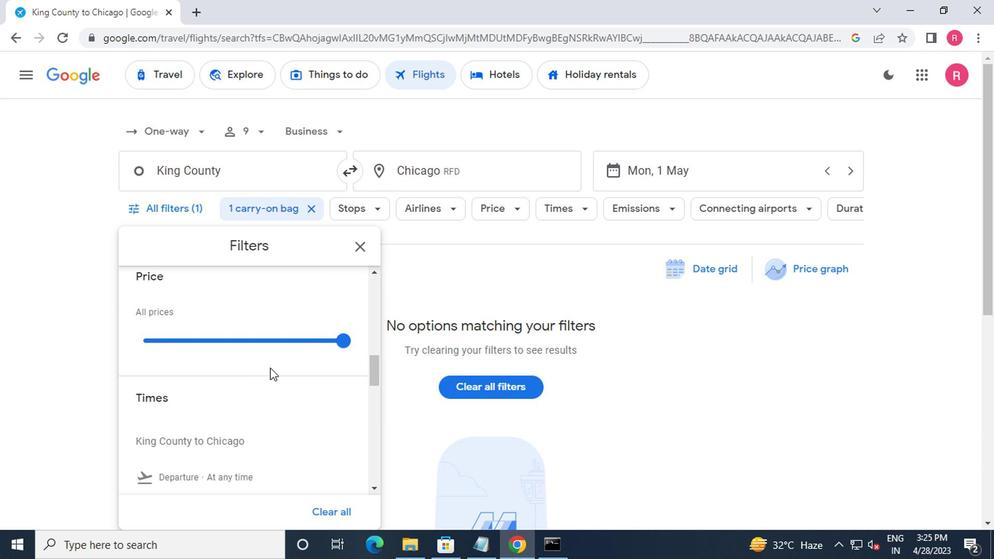 
Action: Mouse moved to (268, 373)
Screenshot: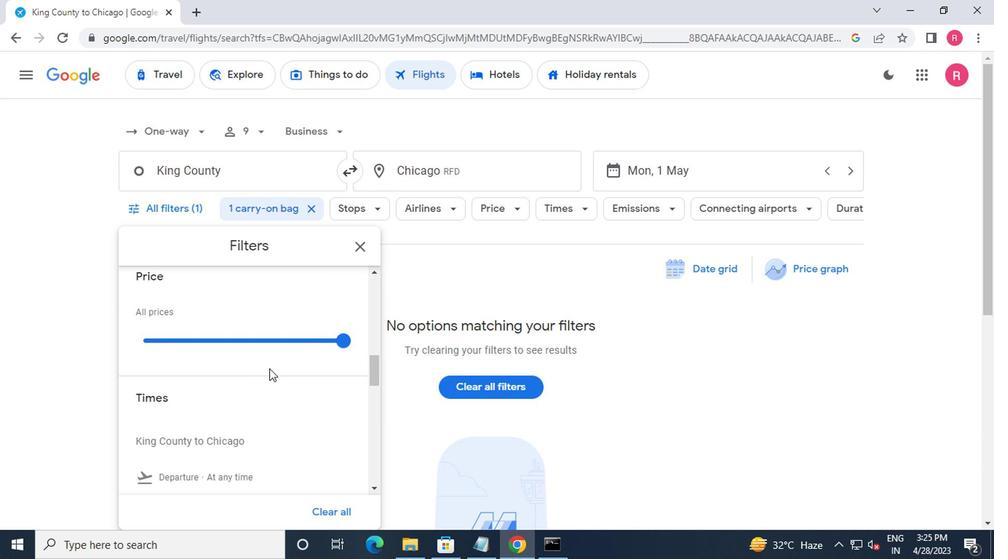 
Action: Mouse scrolled (268, 373) with delta (0, 0)
Screenshot: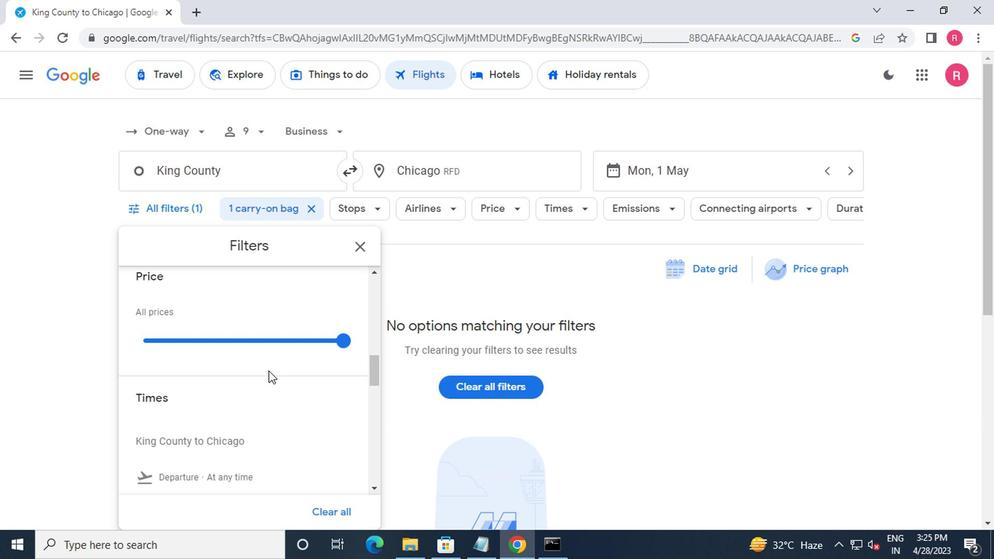 
Action: Mouse scrolled (268, 373) with delta (0, 0)
Screenshot: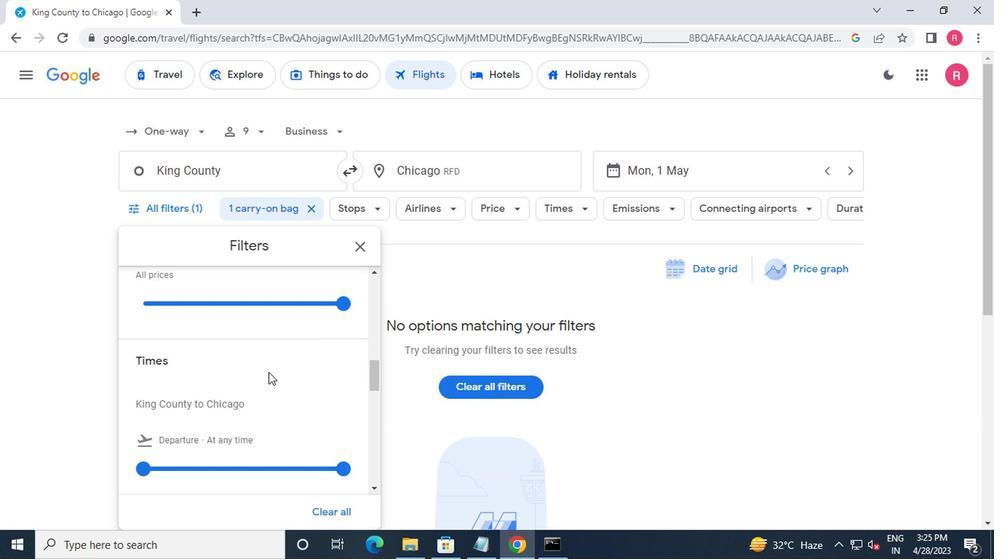 
Action: Mouse moved to (210, 354)
Screenshot: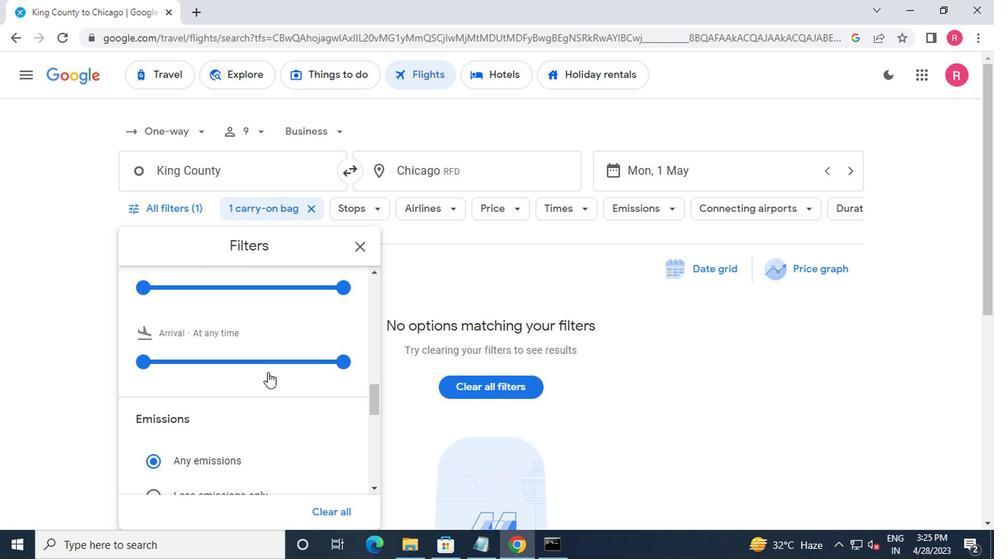 
Action: Mouse scrolled (210, 355) with delta (0, 0)
Screenshot: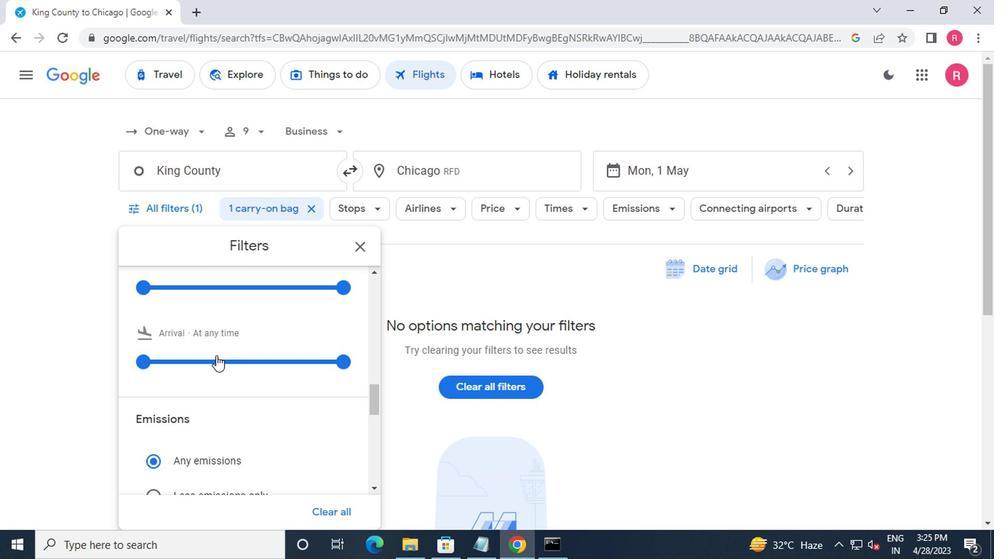 
Action: Mouse moved to (142, 358)
Screenshot: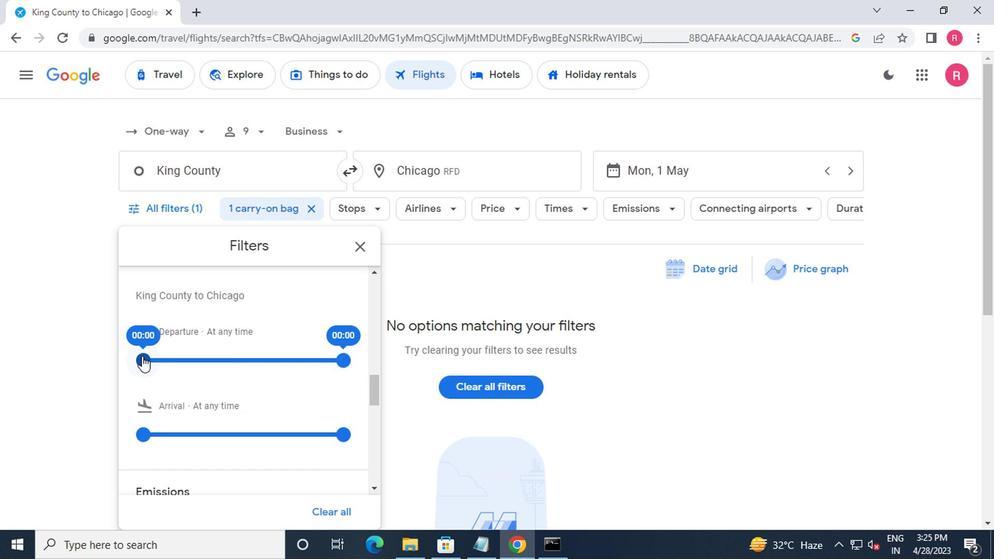 
Action: Mouse pressed left at (142, 358)
Screenshot: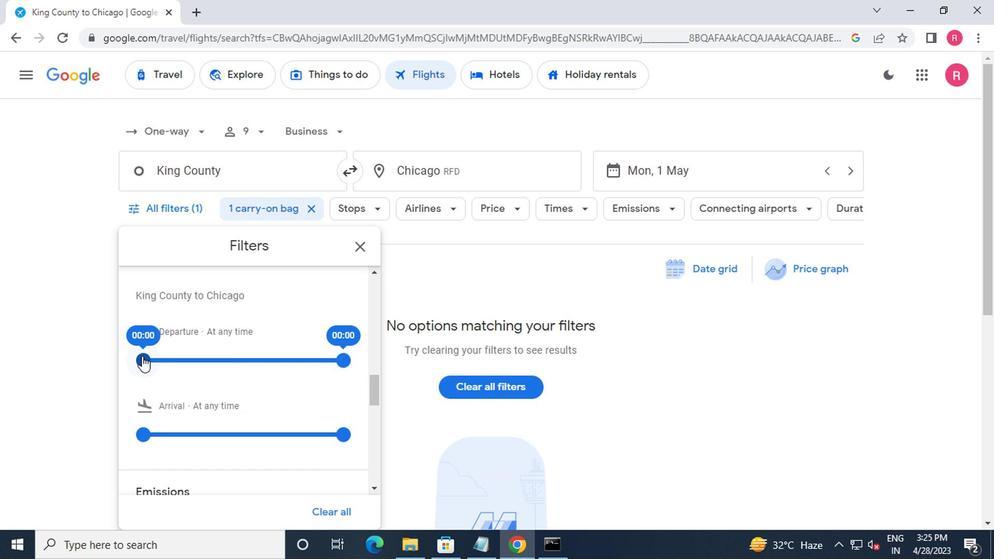 
Action: Mouse moved to (345, 359)
Screenshot: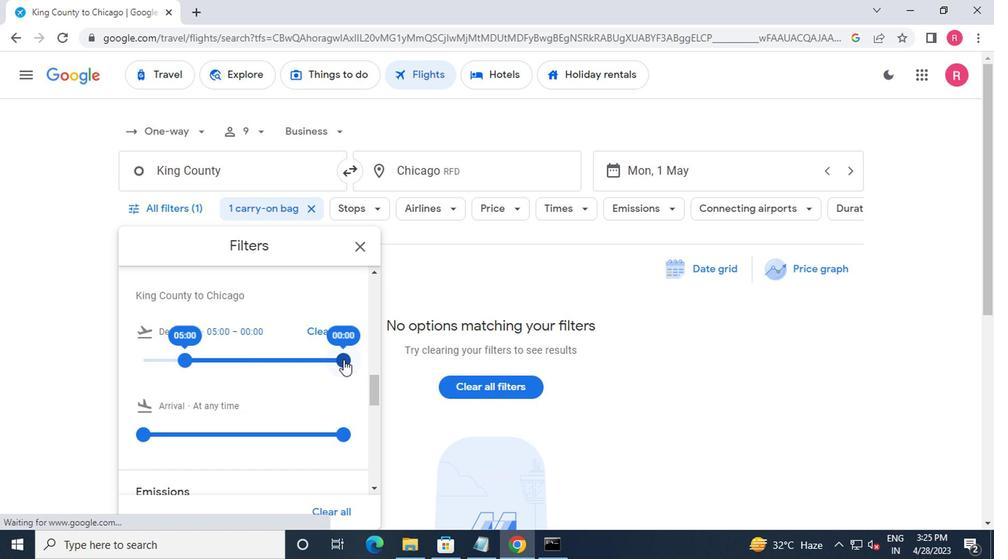 
Action: Mouse pressed left at (345, 359)
Screenshot: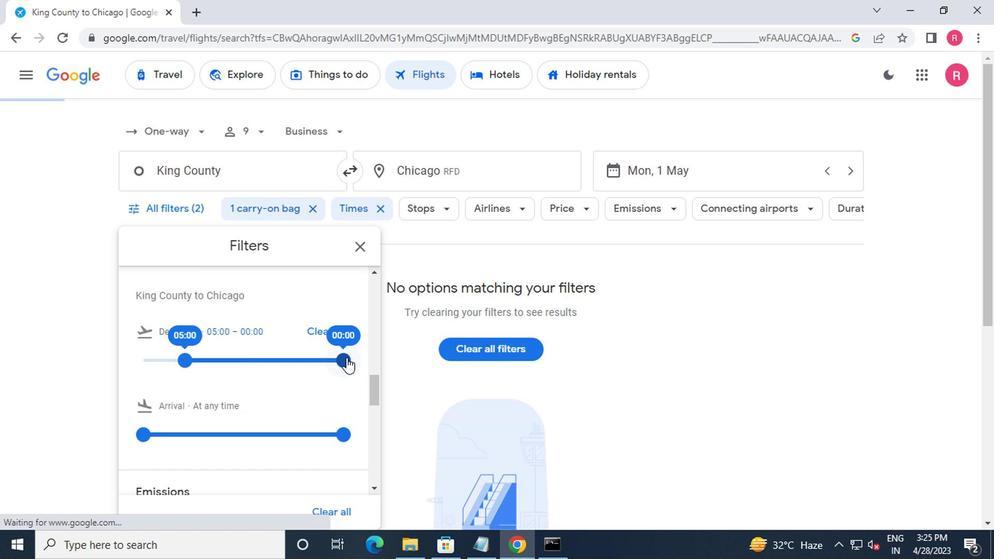 
Action: Mouse moved to (168, 375)
Screenshot: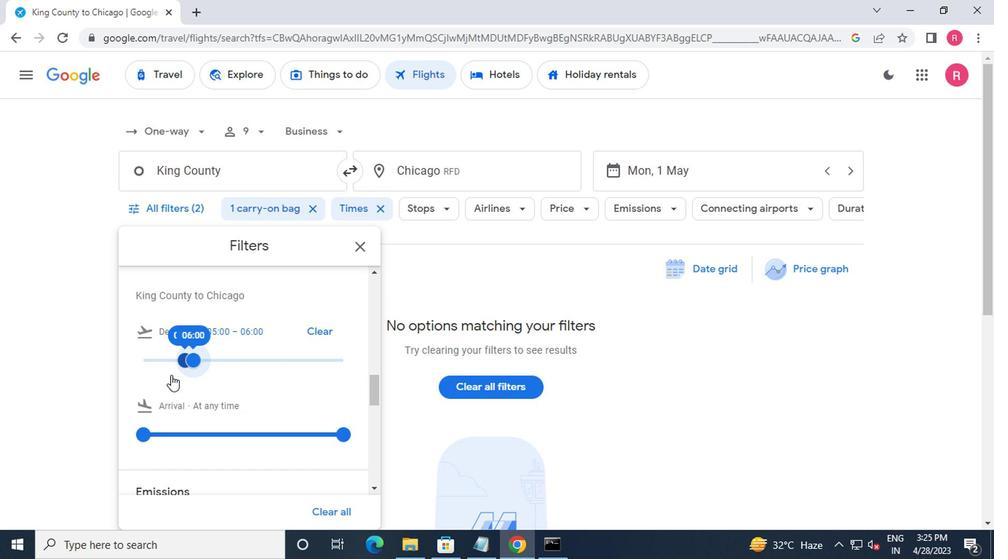 
Action: Mouse scrolled (168, 375) with delta (0, 0)
Screenshot: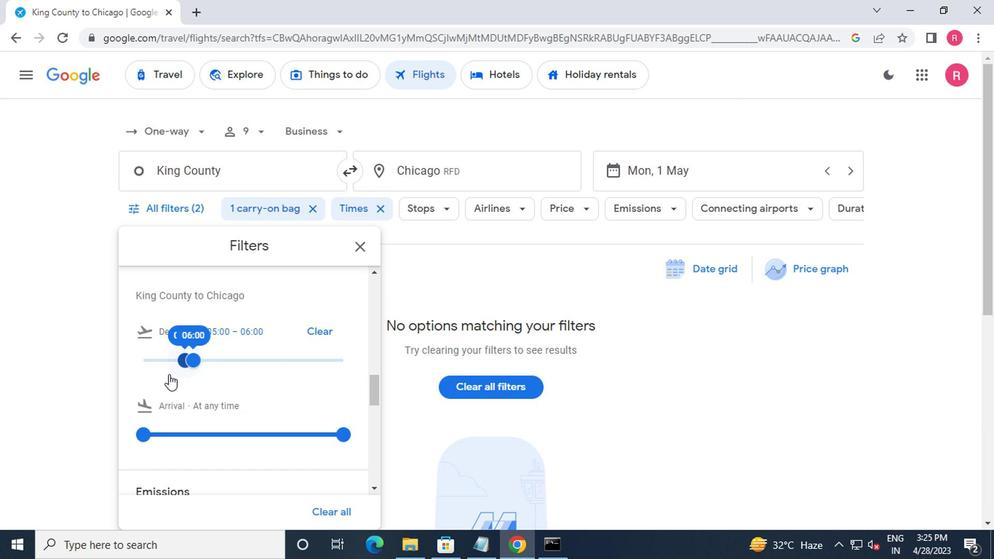 
Action: Mouse moved to (357, 241)
Screenshot: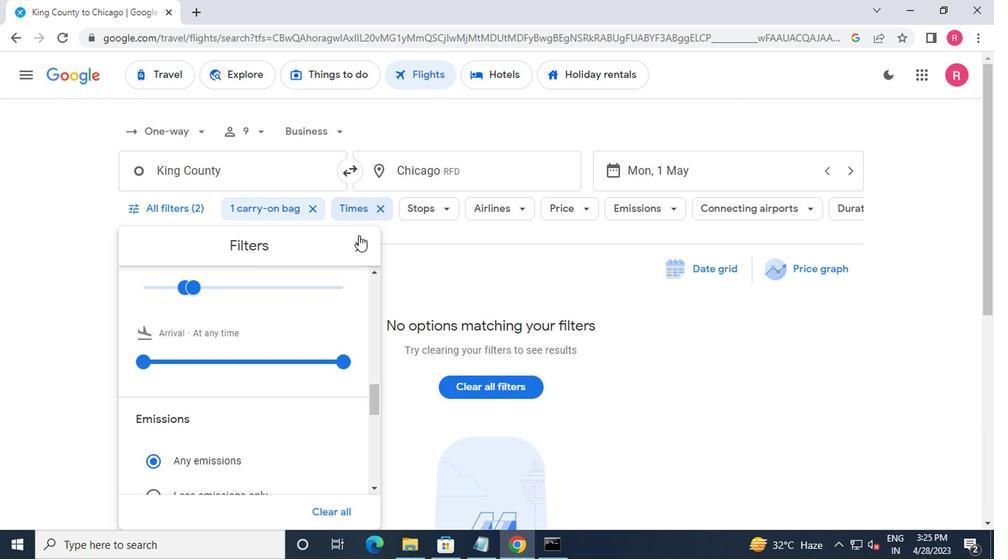 
Action: Mouse pressed left at (357, 241)
Screenshot: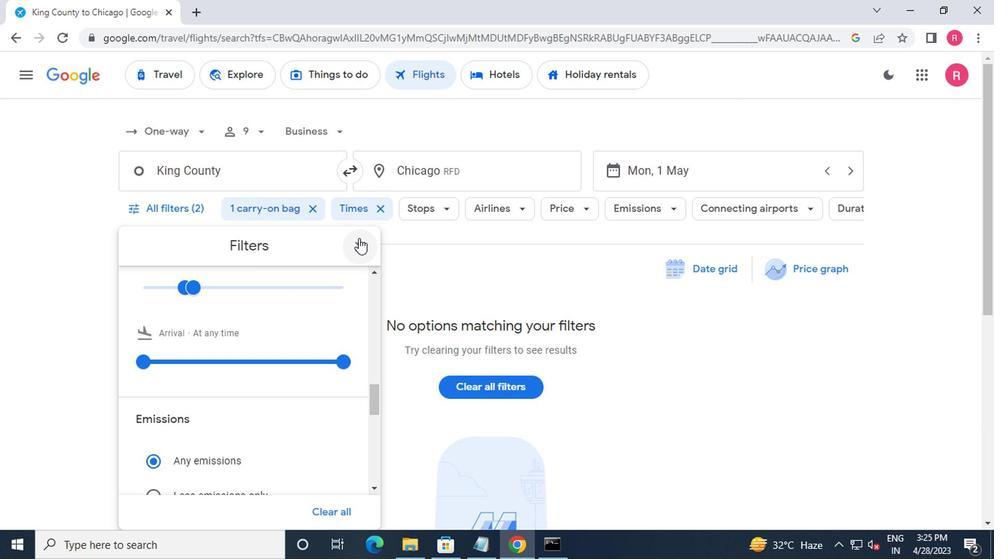 
Action: Mouse moved to (357, 242)
Screenshot: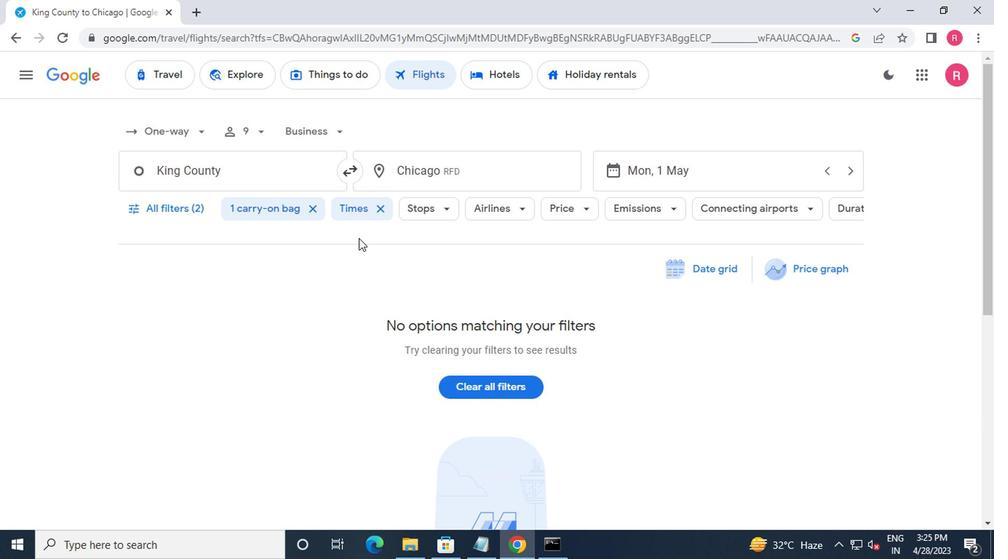 
